 Task: Add a signature Joseph Clark containing With gratitude and sincere wishes, Joseph Clark to email address softage.2@softage.net and add a label App development
Action: Mouse moved to (1265, 100)
Screenshot: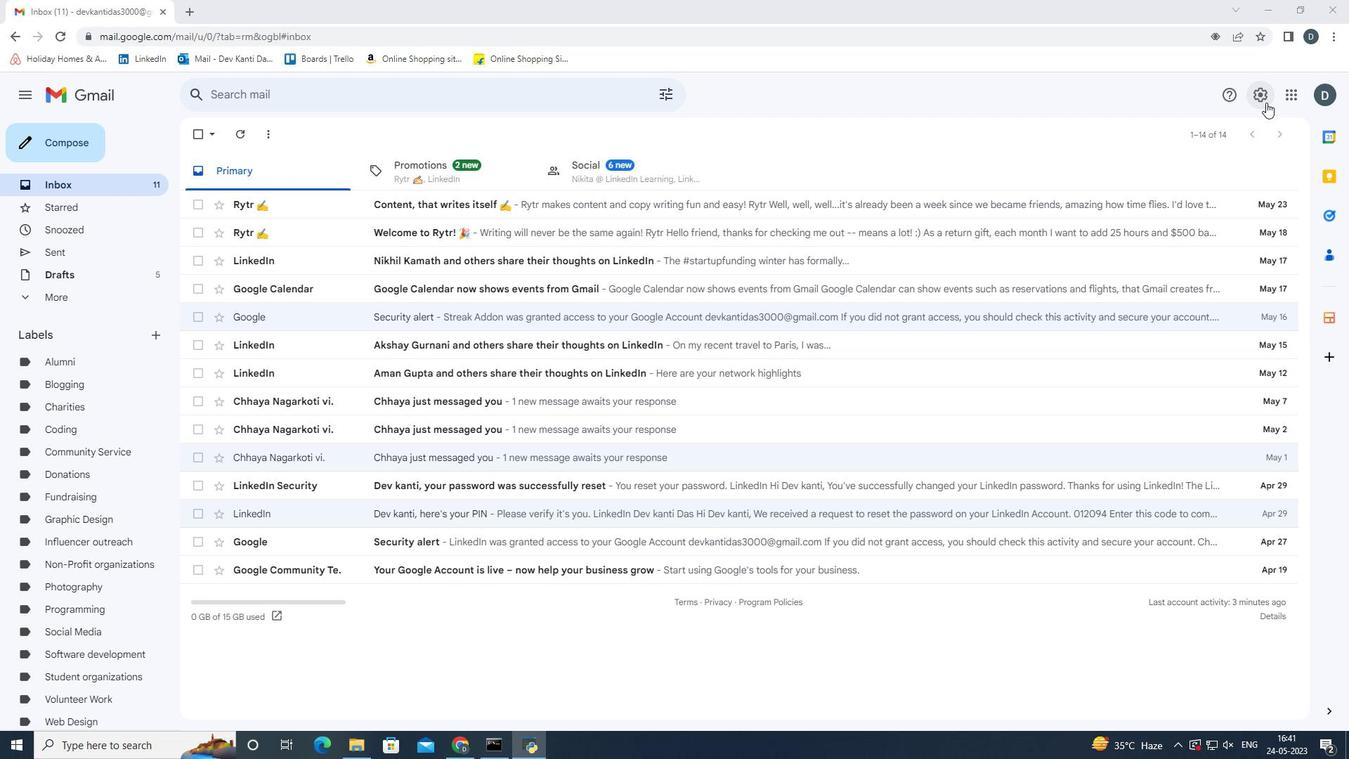 
Action: Mouse pressed left at (1265, 100)
Screenshot: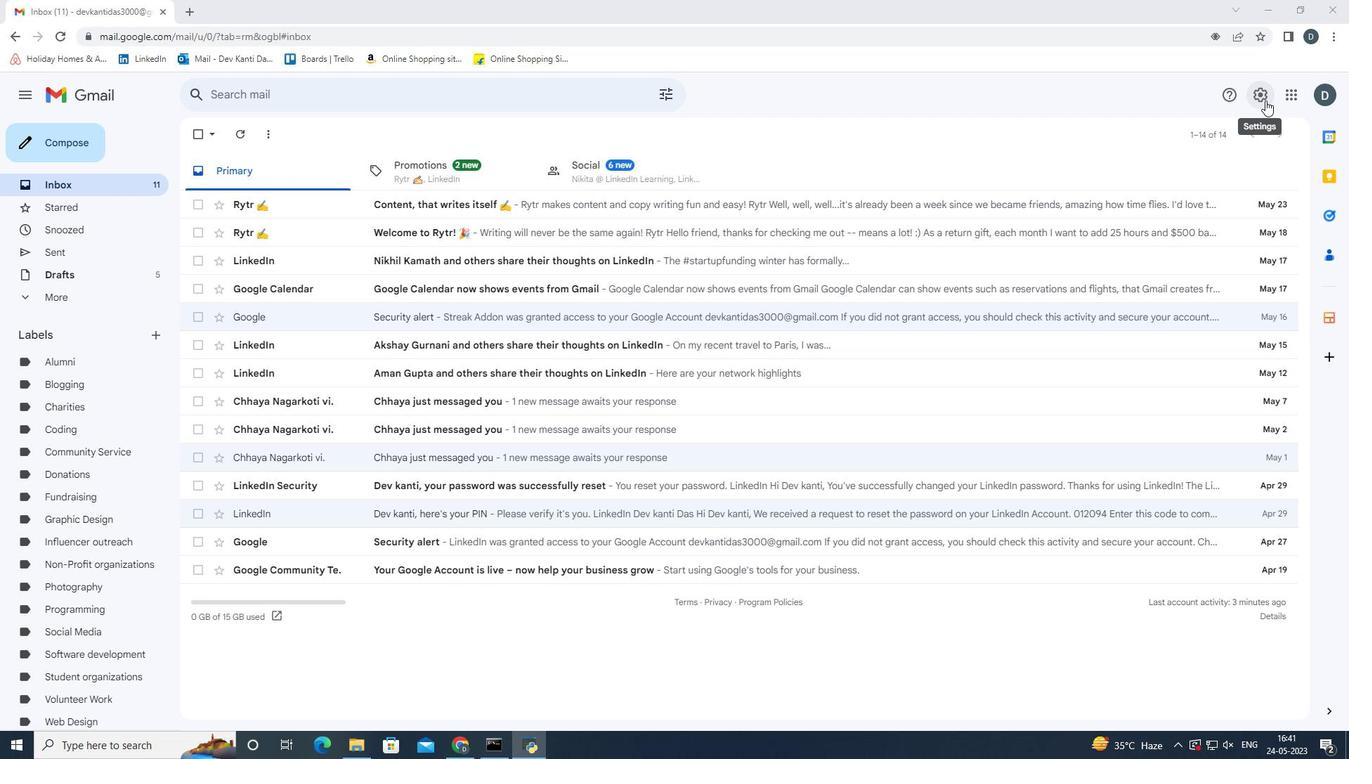 
Action: Mouse moved to (1203, 170)
Screenshot: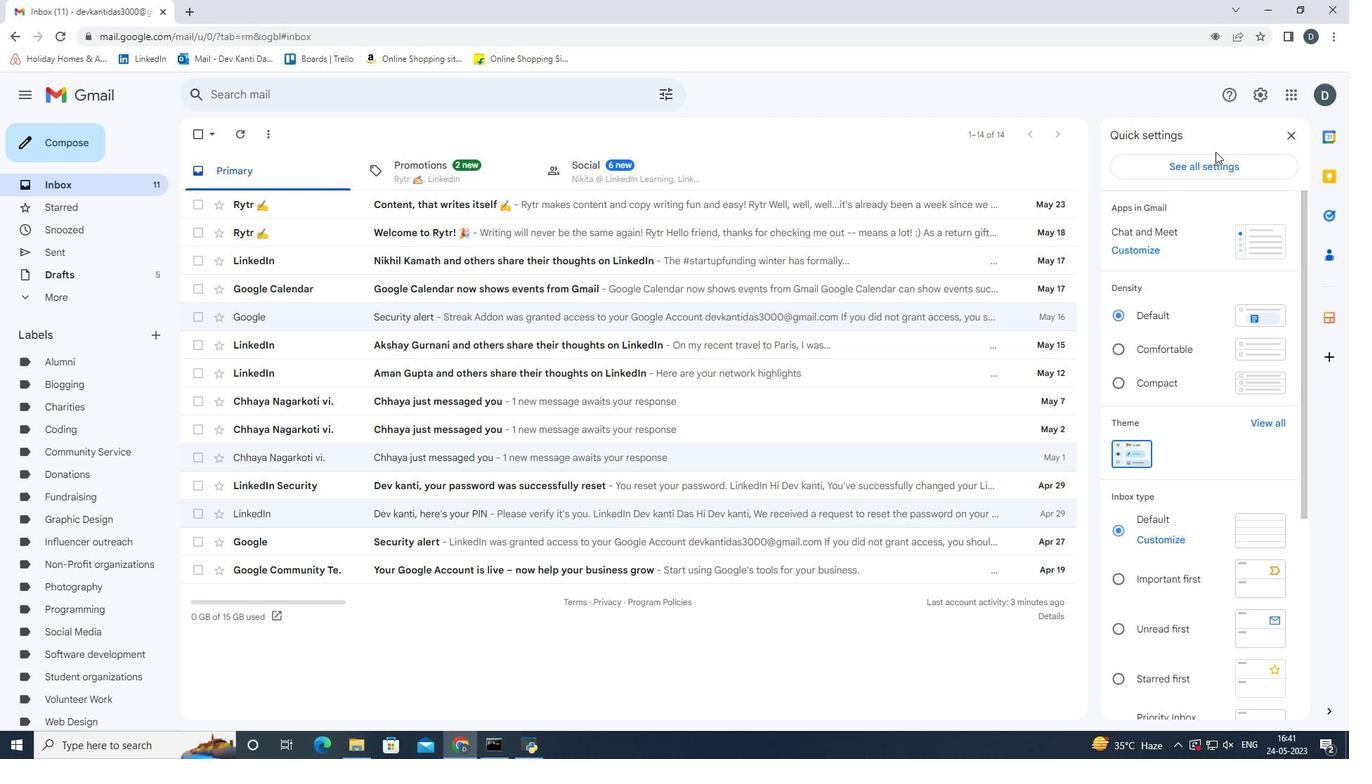 
Action: Mouse pressed left at (1203, 170)
Screenshot: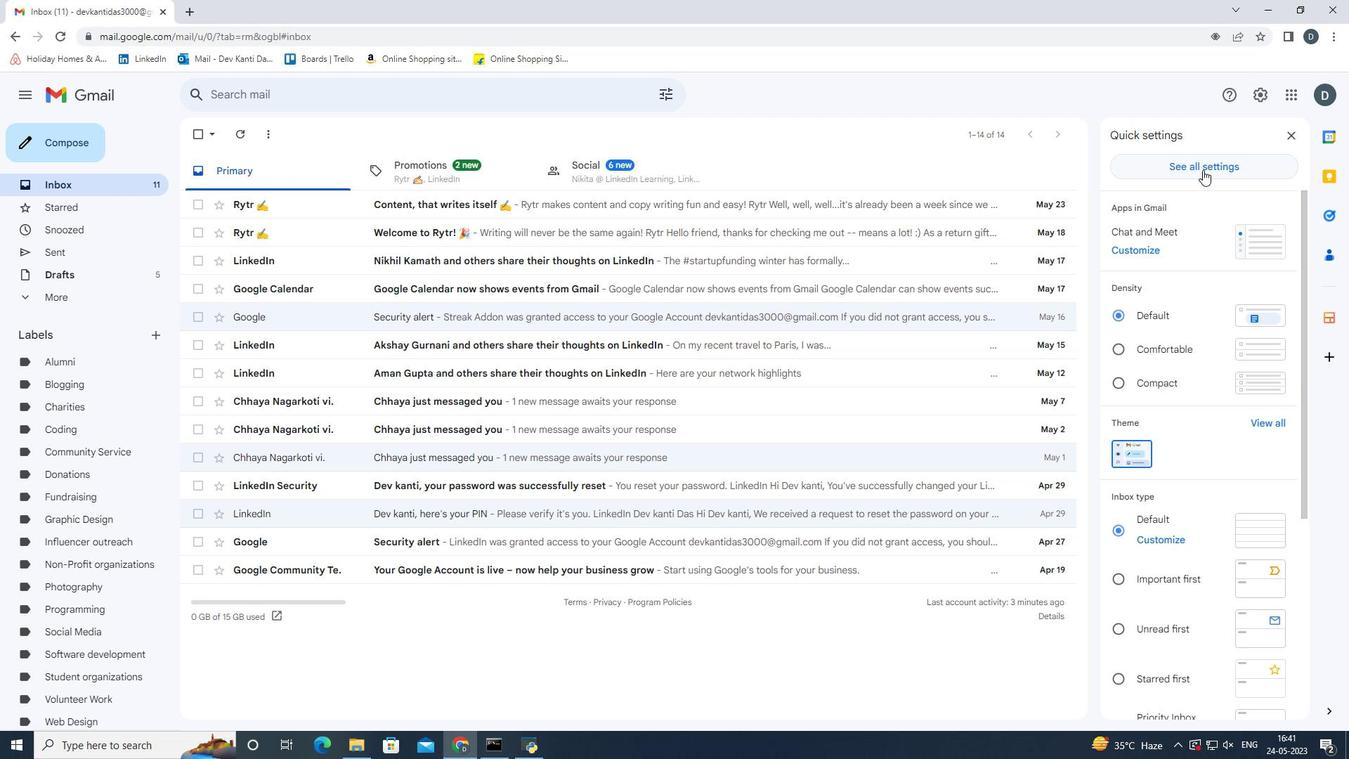 
Action: Mouse moved to (854, 348)
Screenshot: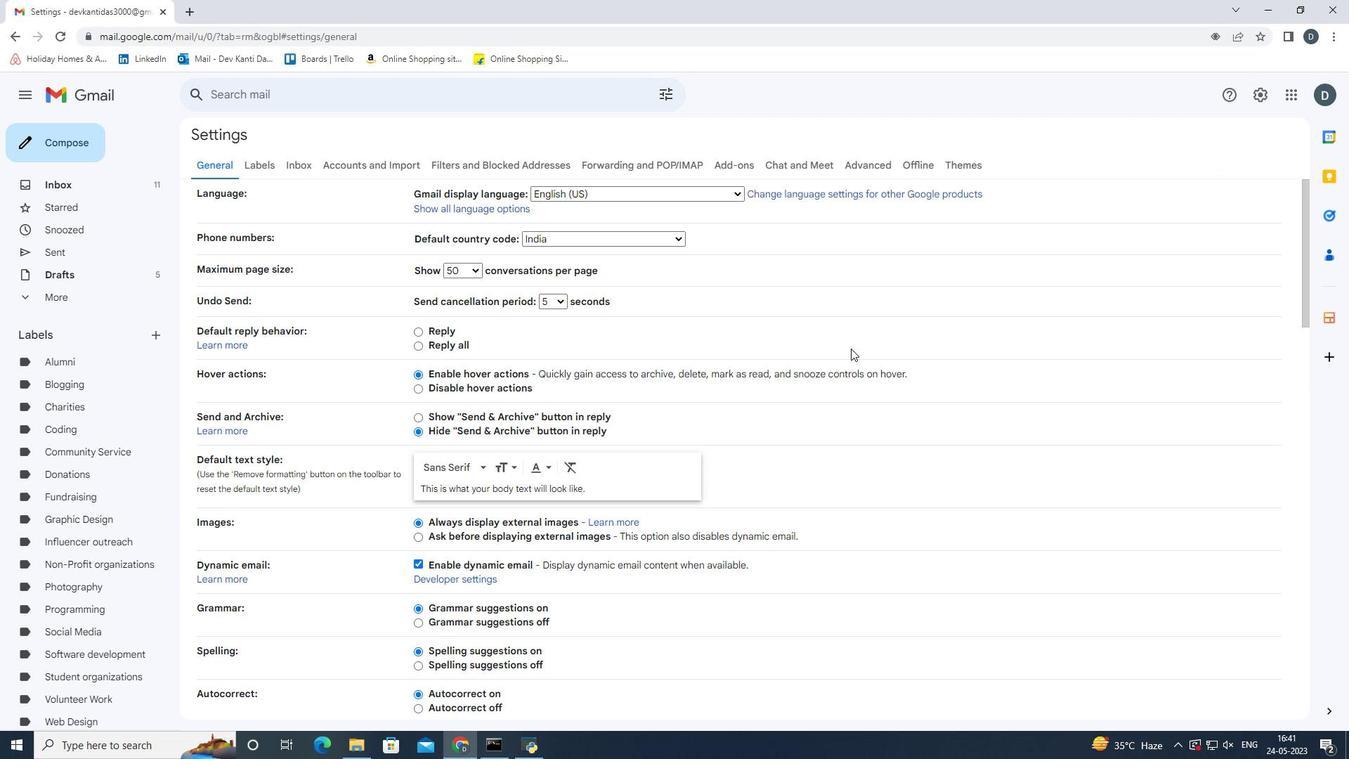 
Action: Mouse scrolled (854, 347) with delta (0, 0)
Screenshot: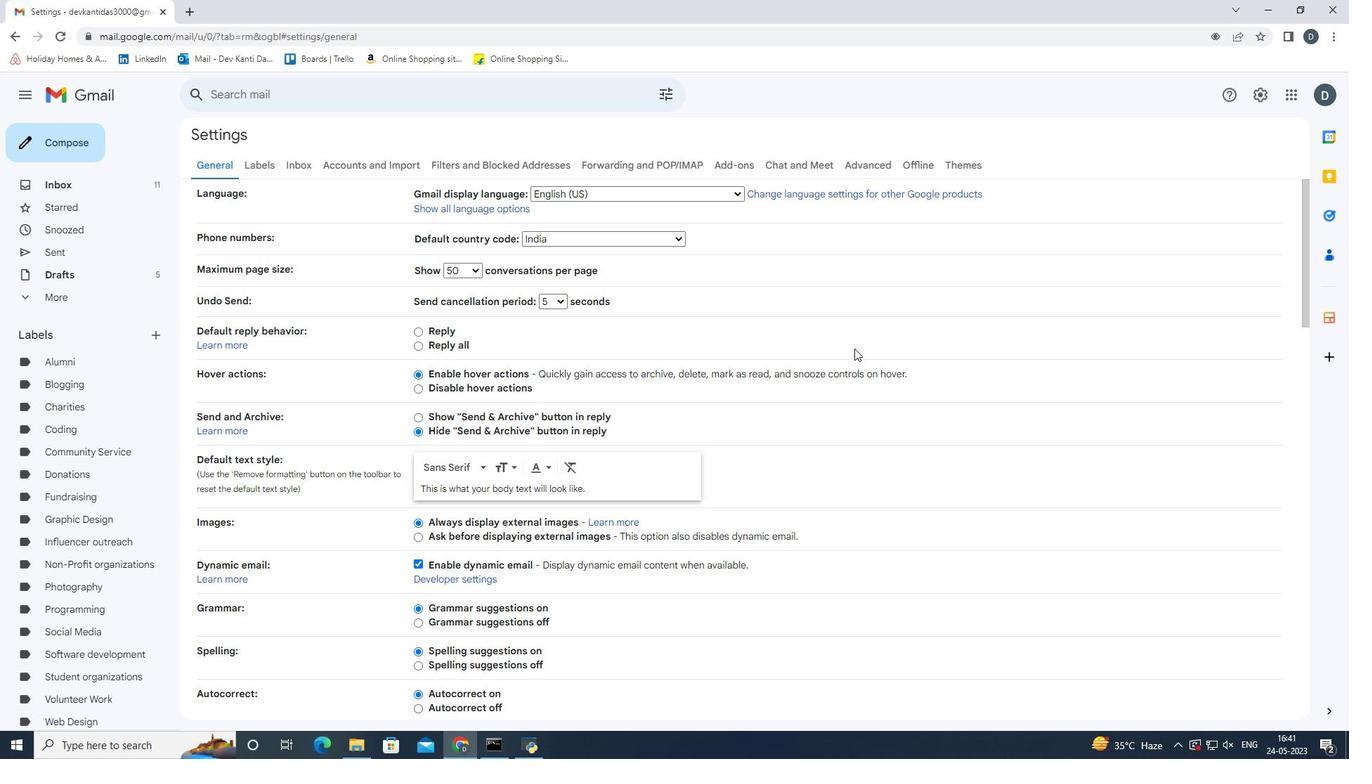 
Action: Mouse scrolled (854, 347) with delta (0, 0)
Screenshot: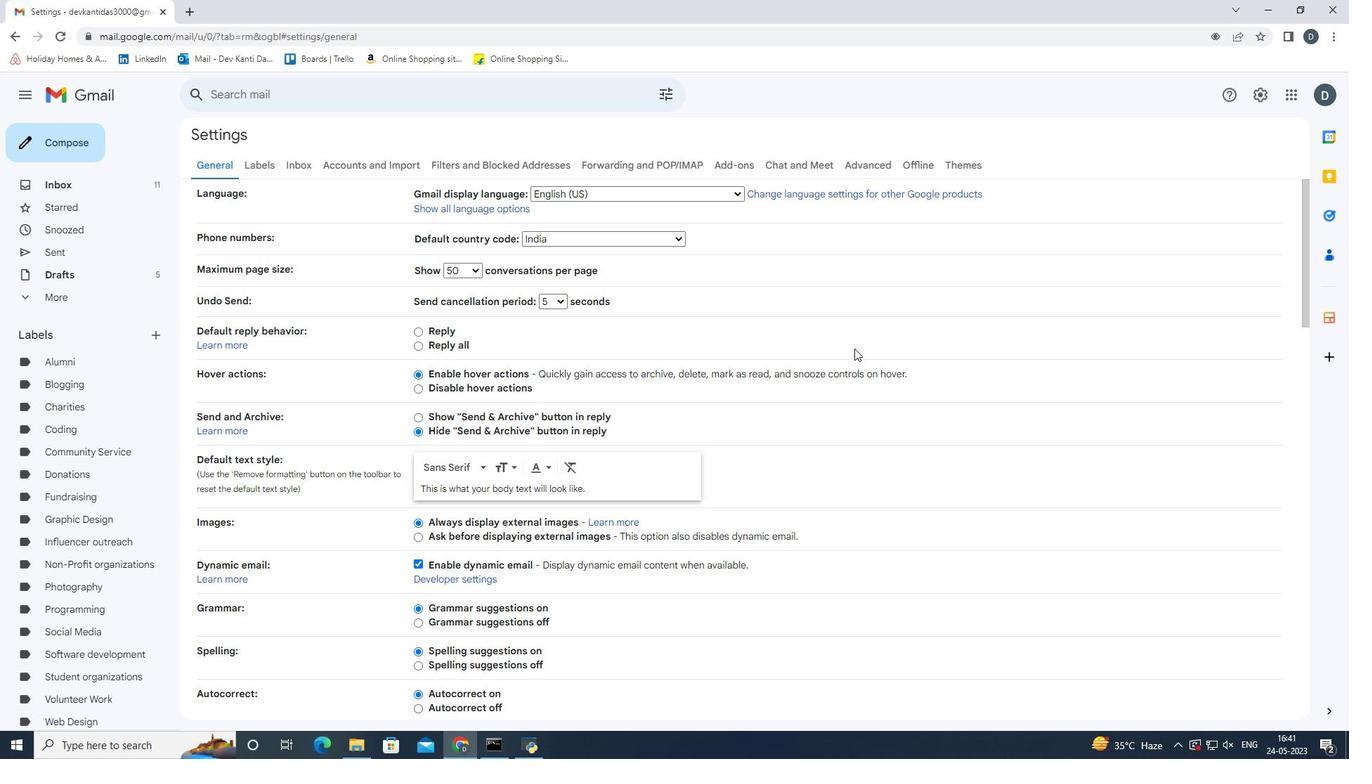 
Action: Mouse scrolled (854, 347) with delta (0, 0)
Screenshot: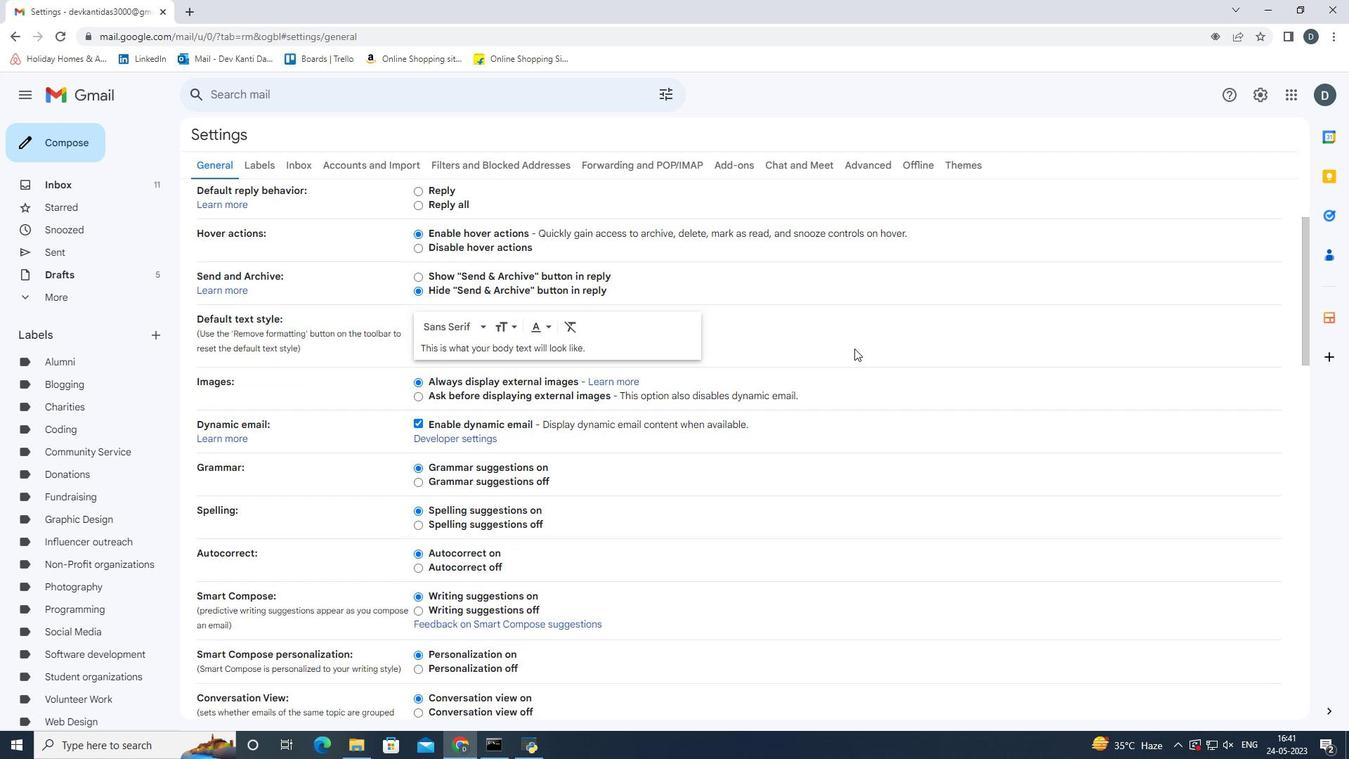 
Action: Mouse scrolled (854, 347) with delta (0, 0)
Screenshot: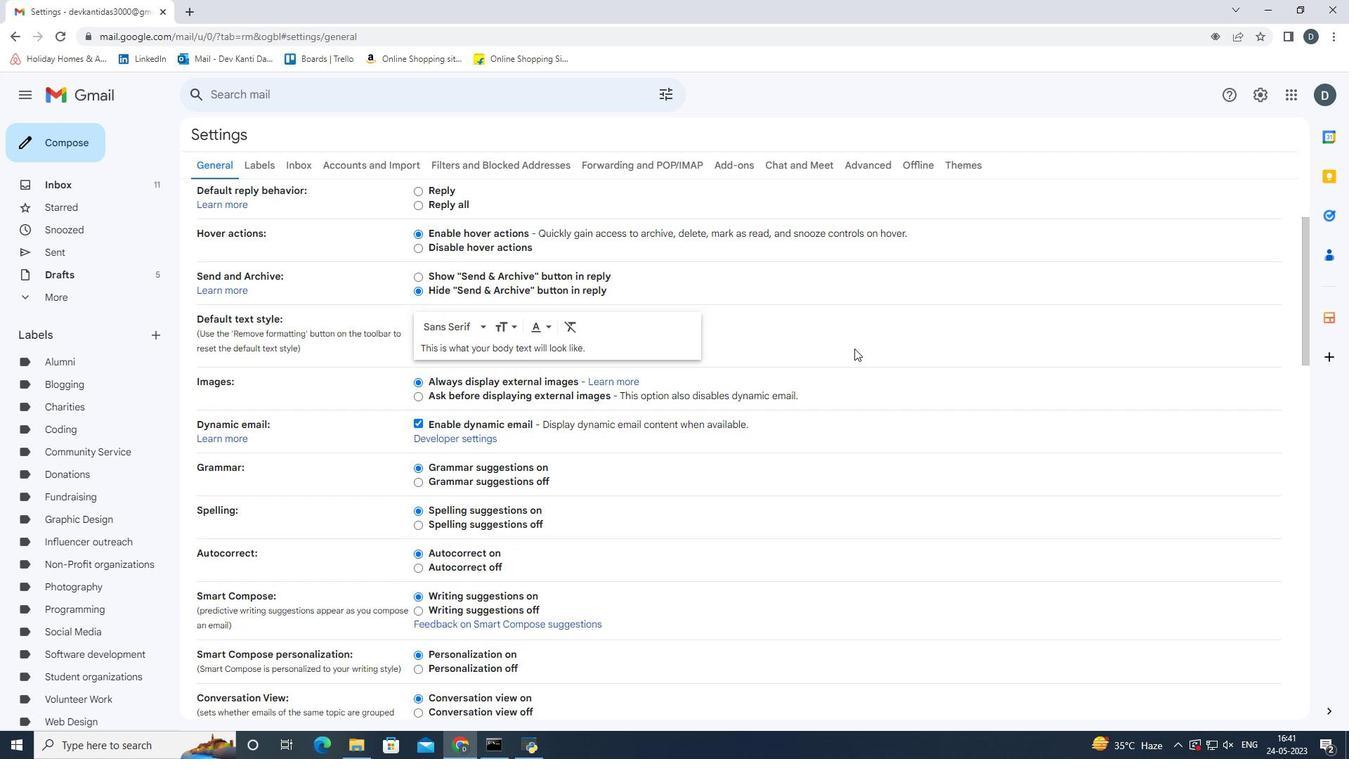 
Action: Mouse scrolled (854, 347) with delta (0, 0)
Screenshot: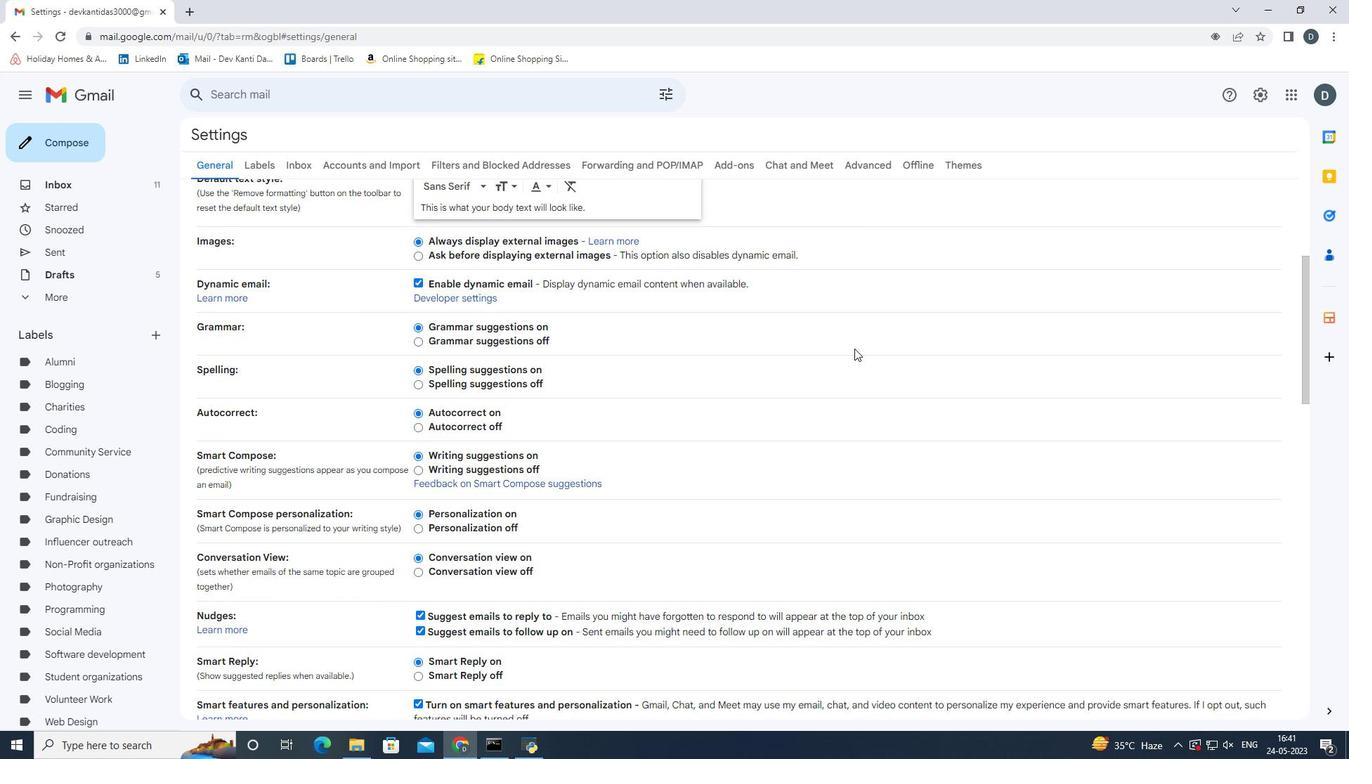 
Action: Mouse scrolled (854, 347) with delta (0, 0)
Screenshot: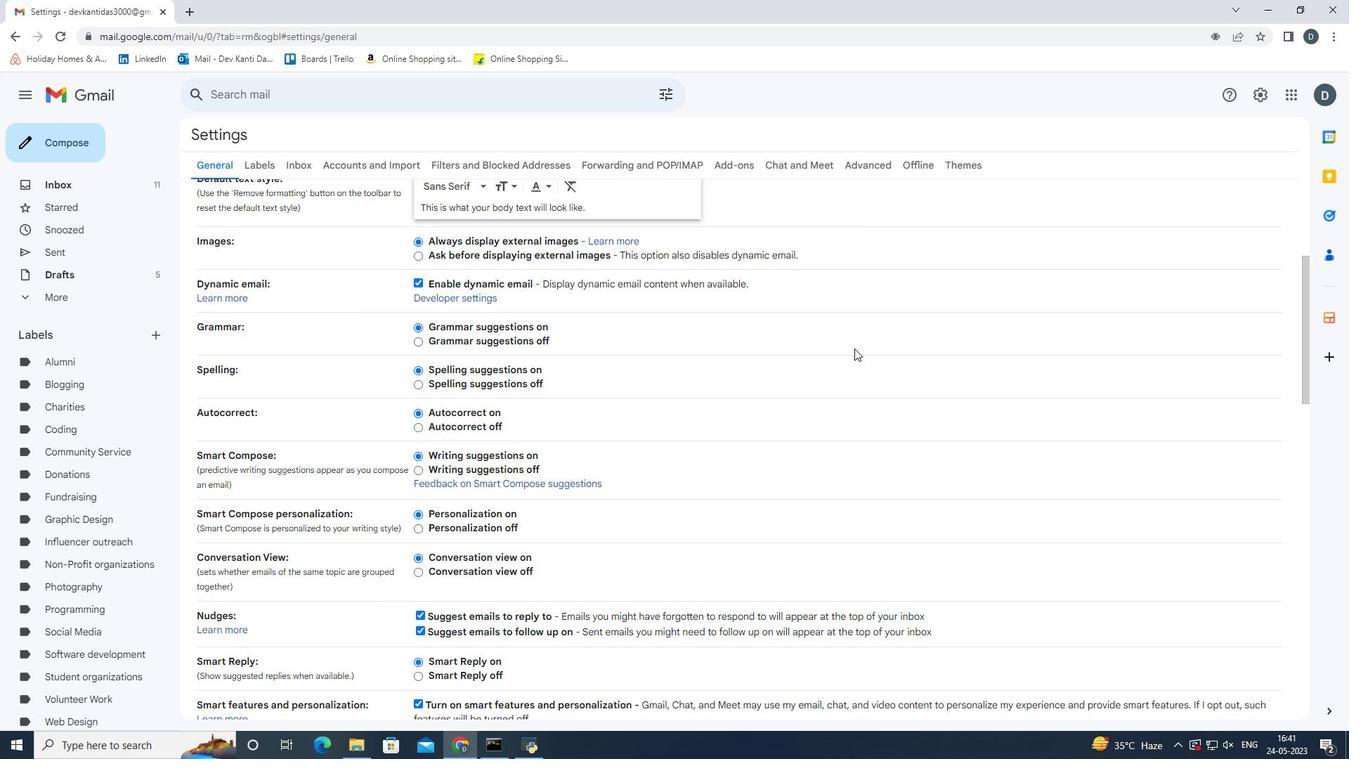 
Action: Mouse scrolled (854, 347) with delta (0, 0)
Screenshot: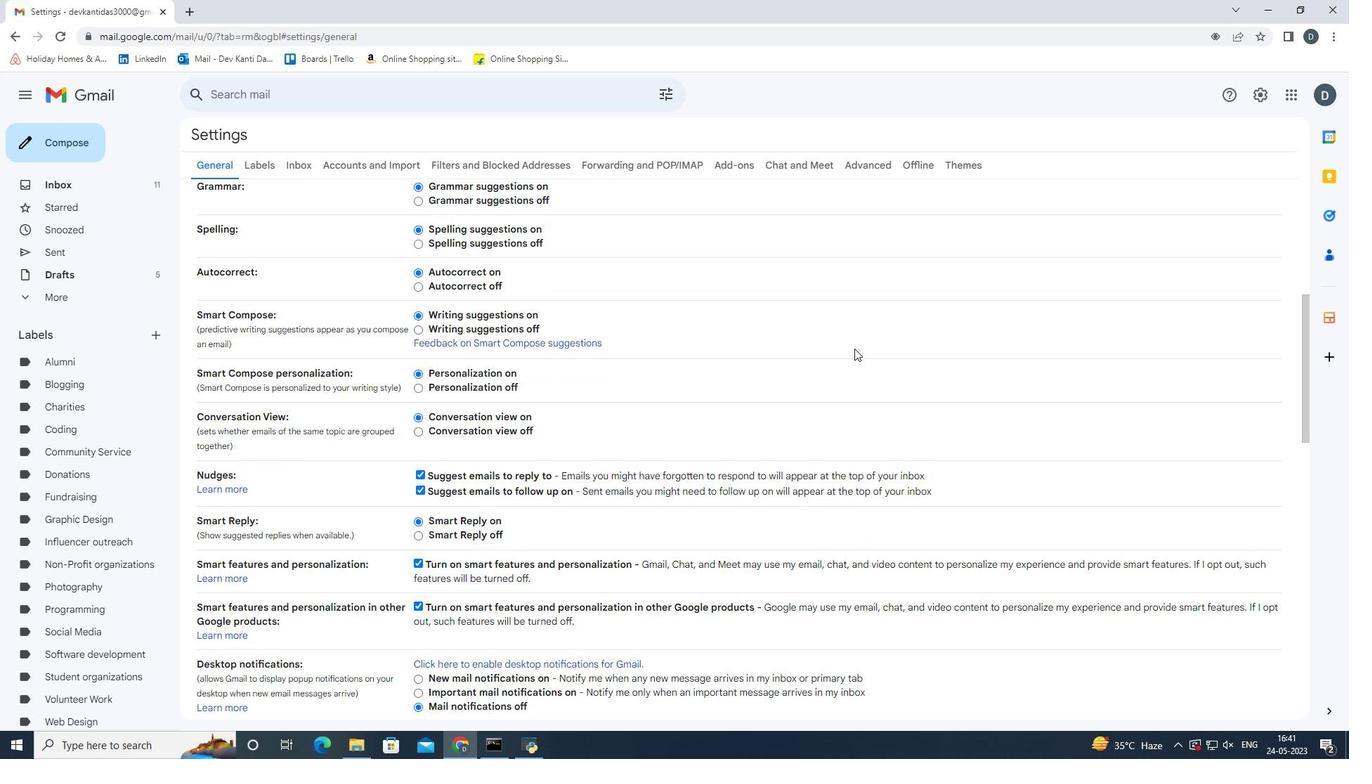 
Action: Mouse scrolled (854, 347) with delta (0, 0)
Screenshot: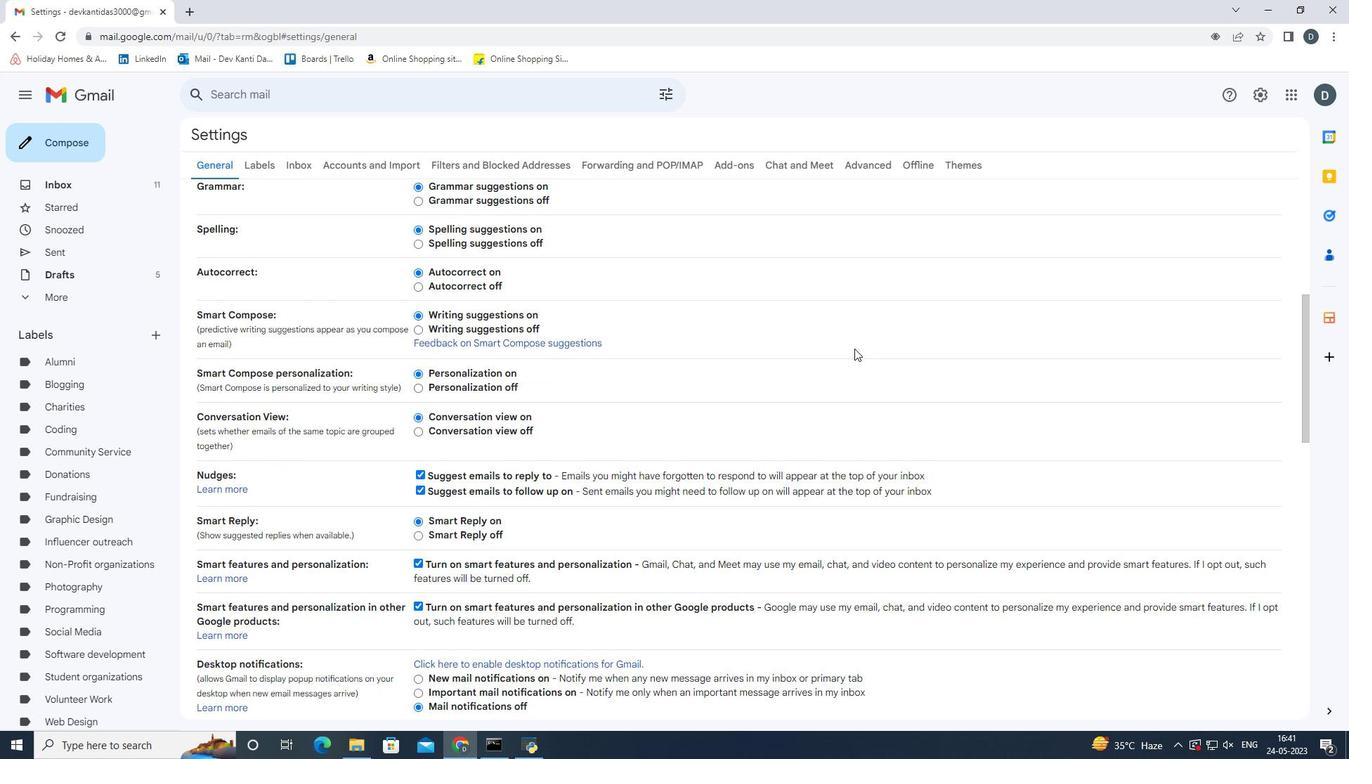 
Action: Mouse scrolled (854, 347) with delta (0, 0)
Screenshot: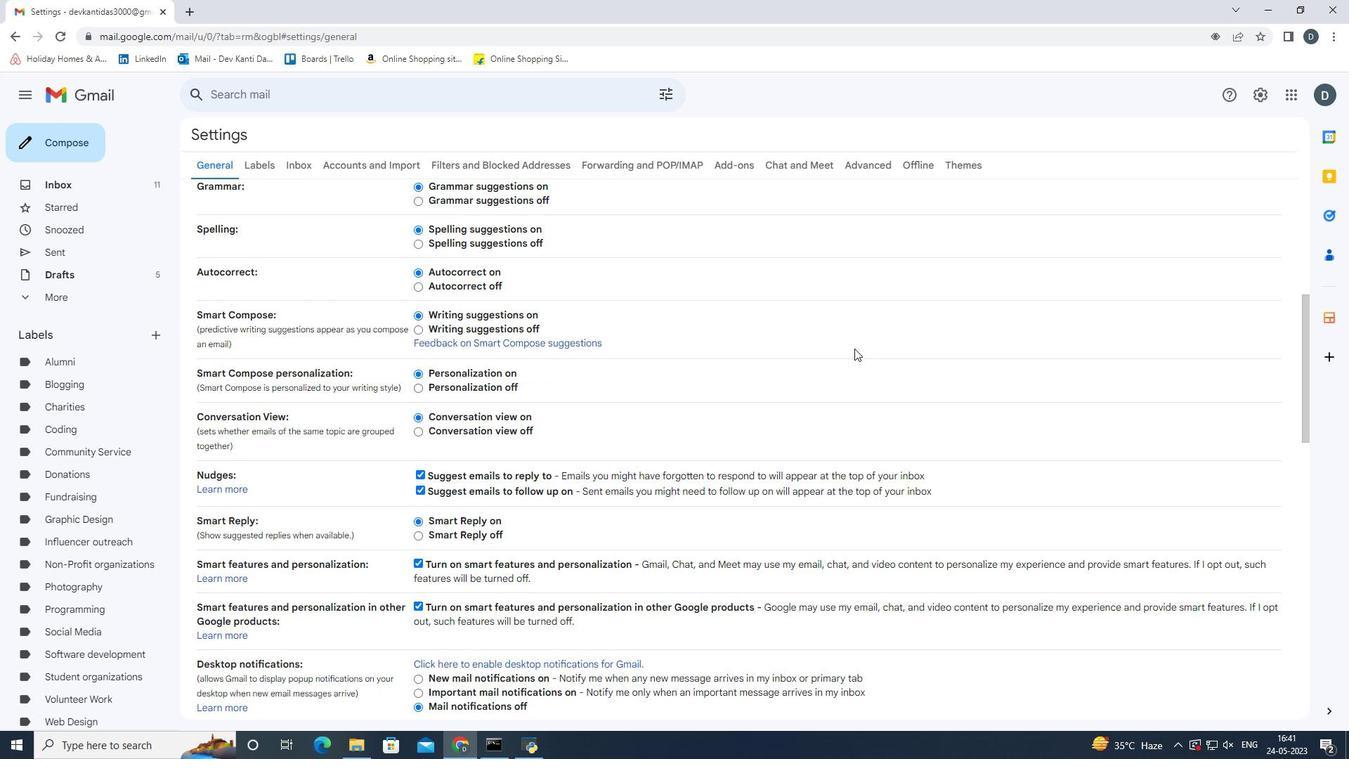 
Action: Mouse scrolled (854, 349) with delta (0, 0)
Screenshot: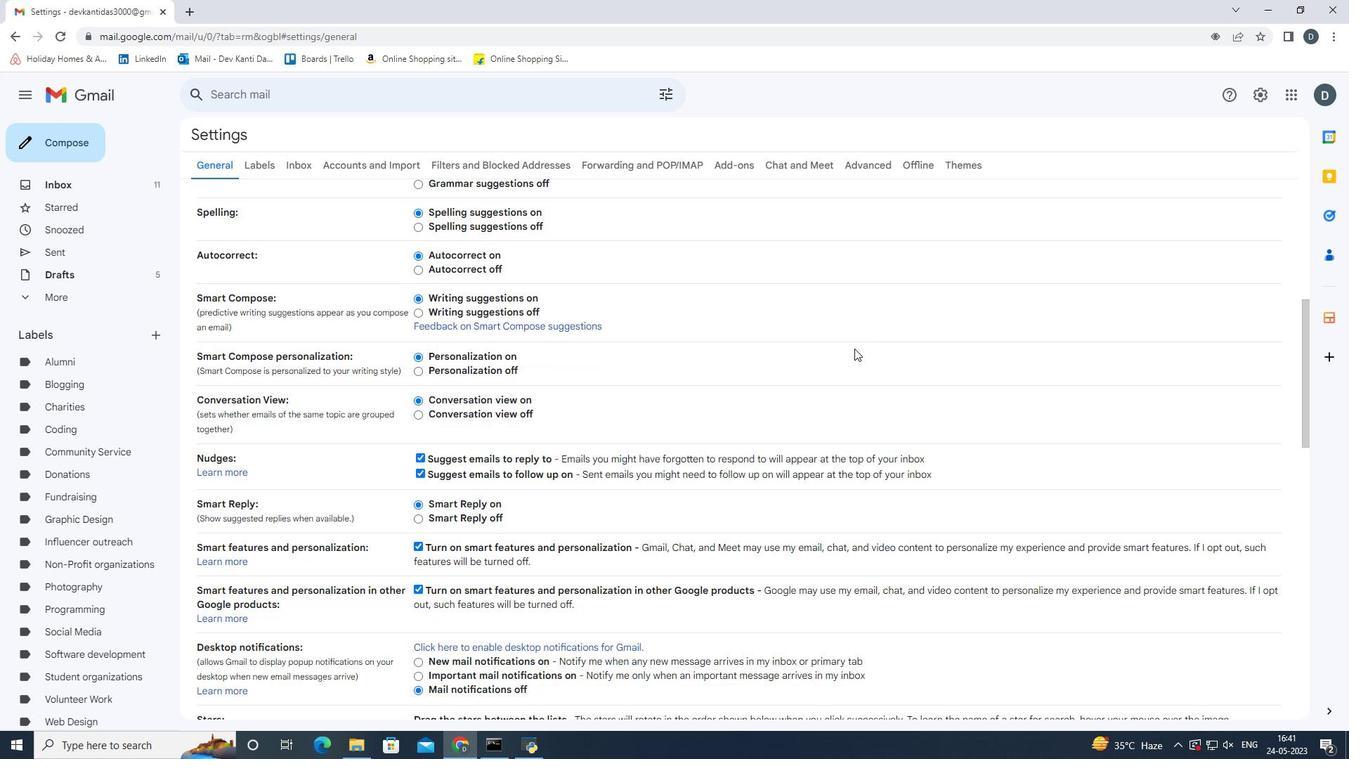 
Action: Mouse scrolled (854, 347) with delta (0, 0)
Screenshot: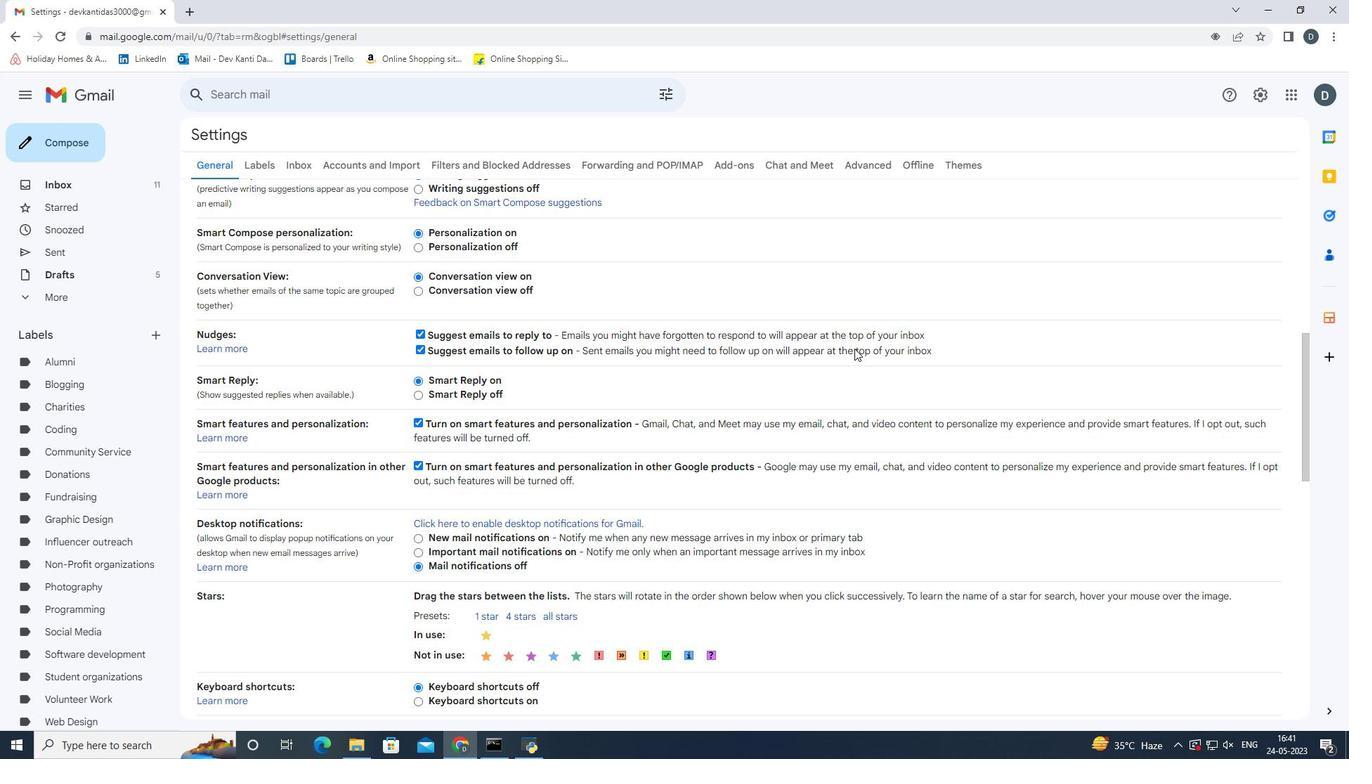 
Action: Mouse scrolled (854, 347) with delta (0, 0)
Screenshot: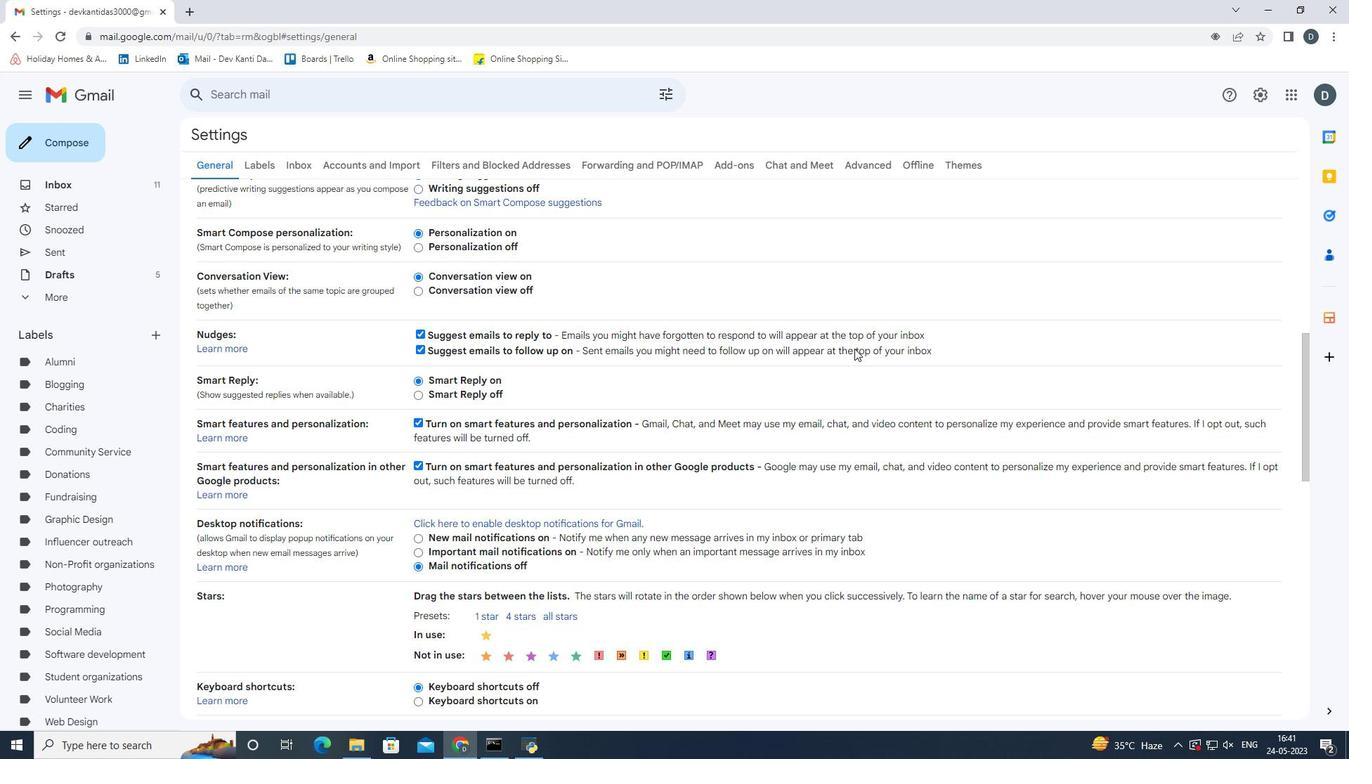 
Action: Mouse scrolled (854, 347) with delta (0, 0)
Screenshot: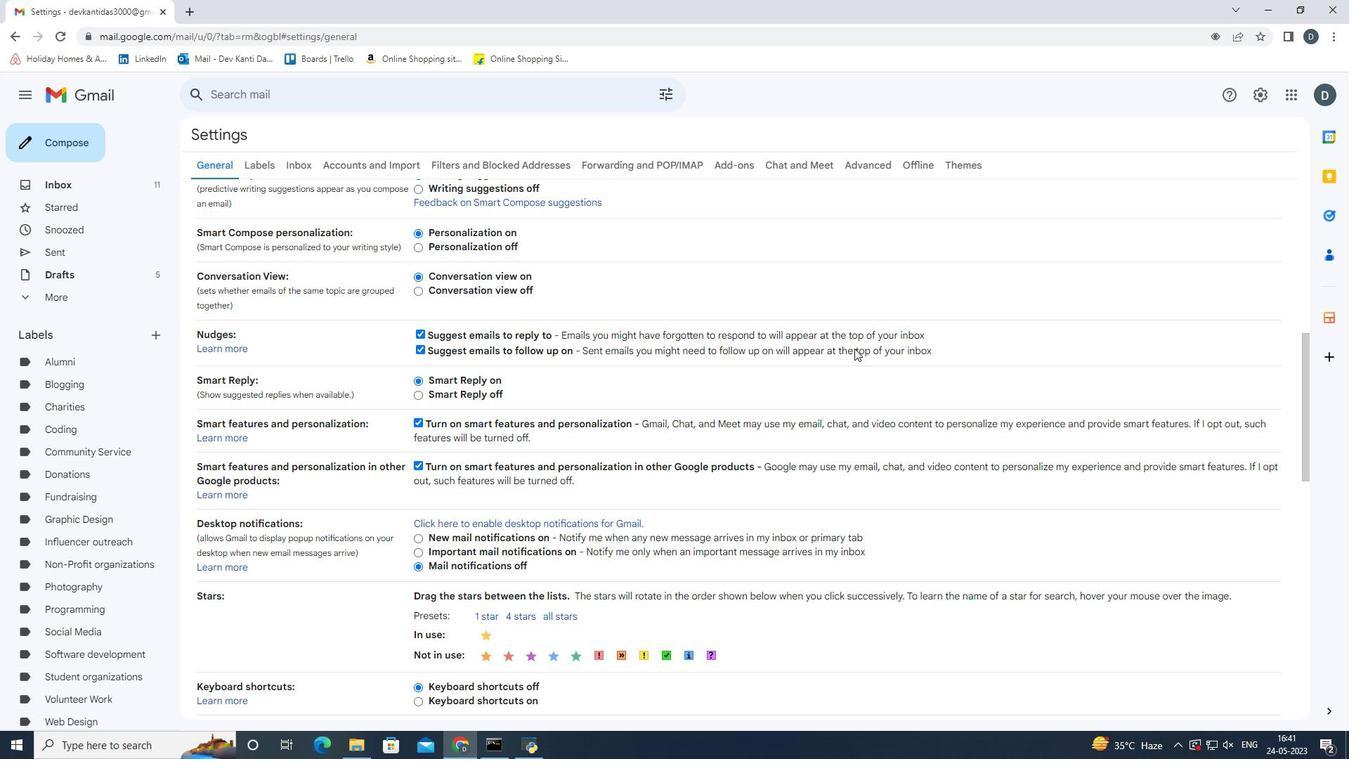 
Action: Mouse scrolled (854, 347) with delta (0, 0)
Screenshot: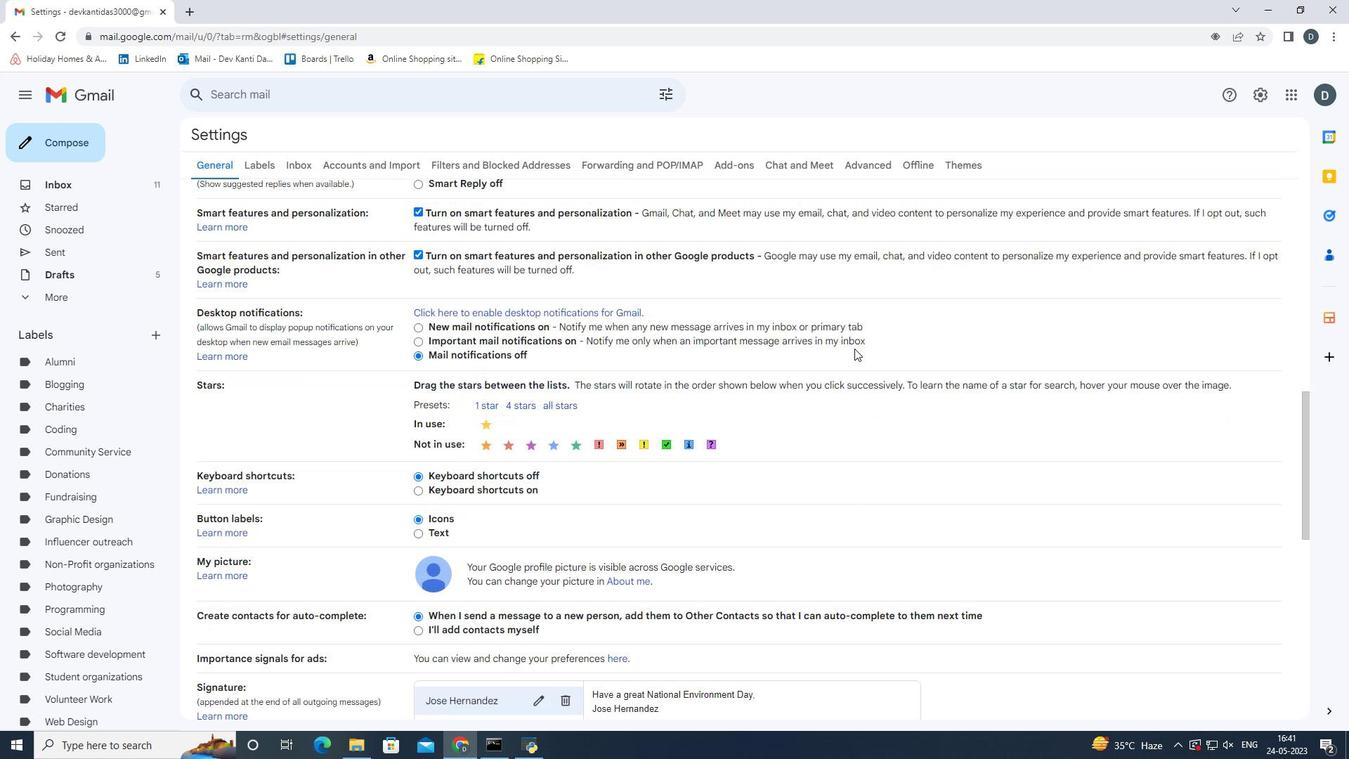 
Action: Mouse scrolled (854, 347) with delta (0, 0)
Screenshot: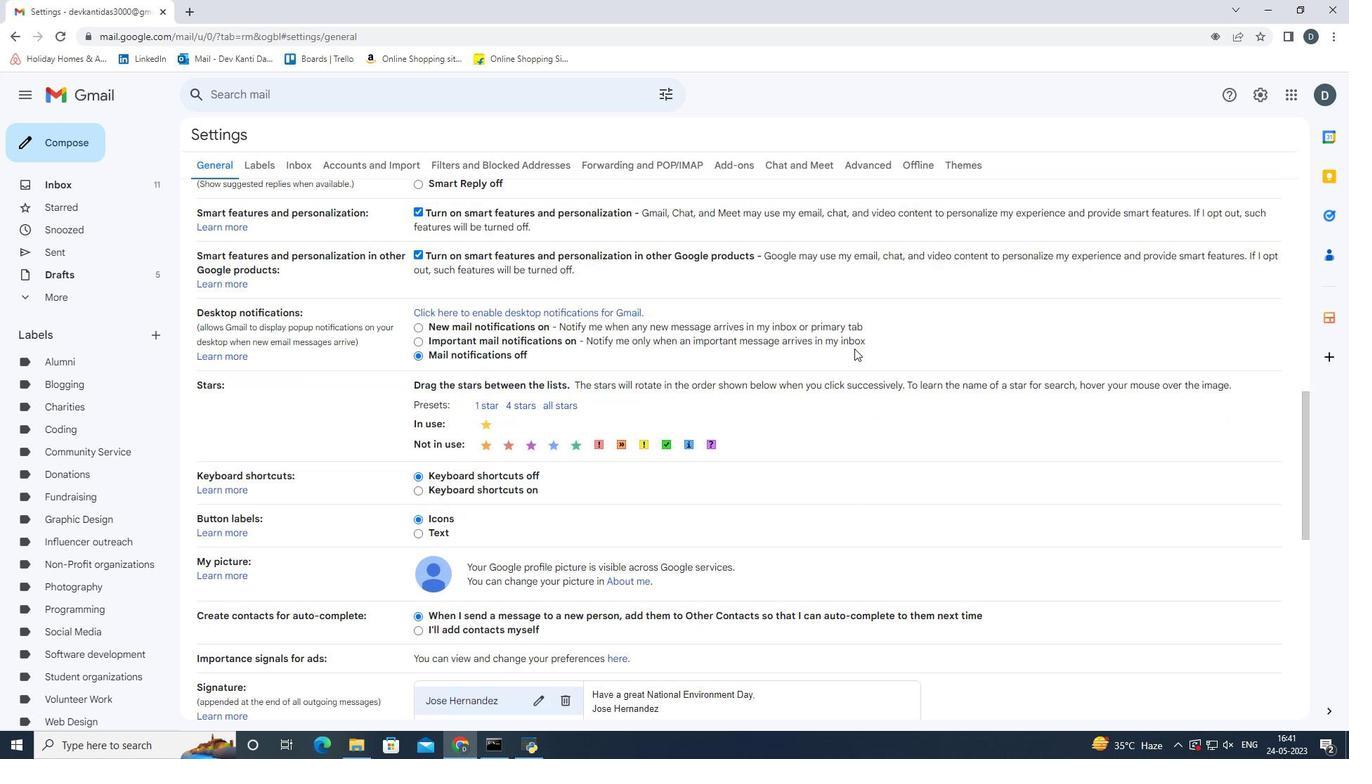 
Action: Mouse scrolled (854, 347) with delta (0, 0)
Screenshot: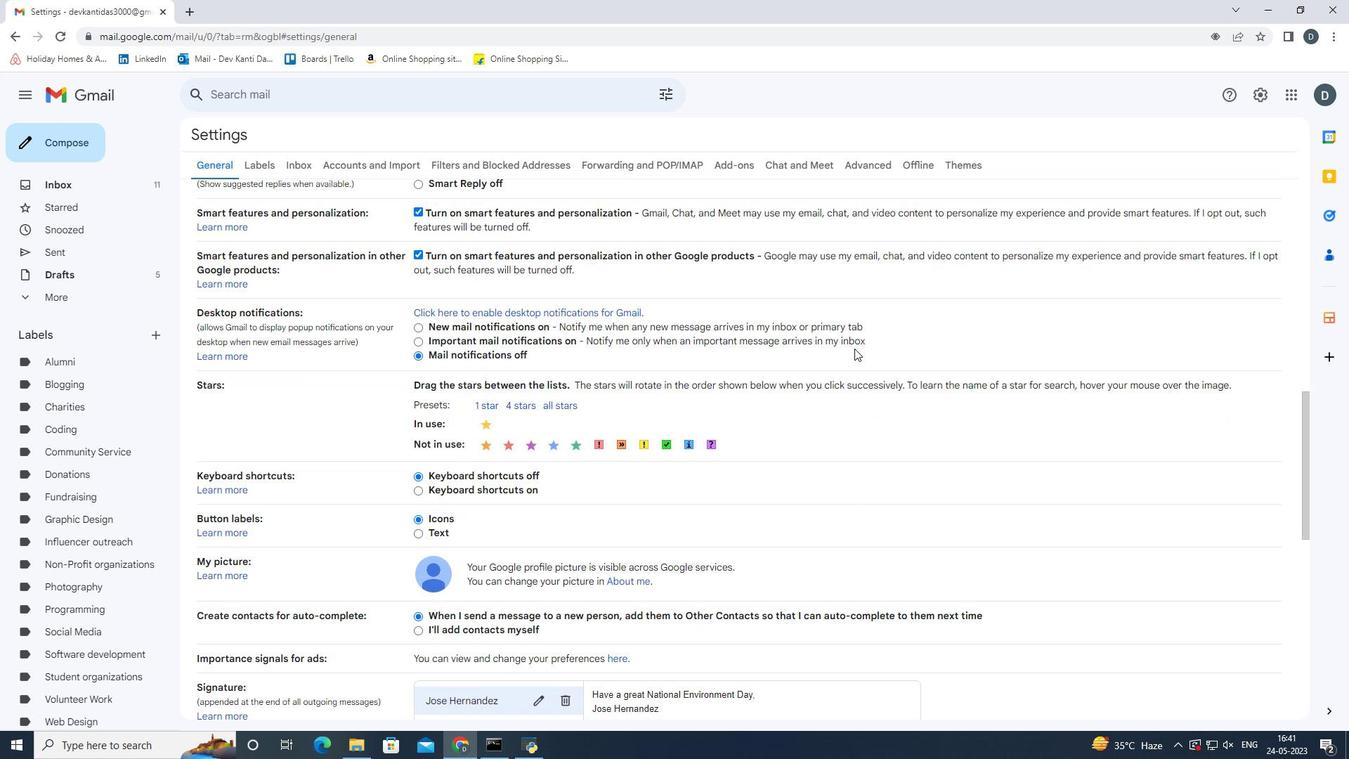 
Action: Mouse scrolled (854, 347) with delta (0, 0)
Screenshot: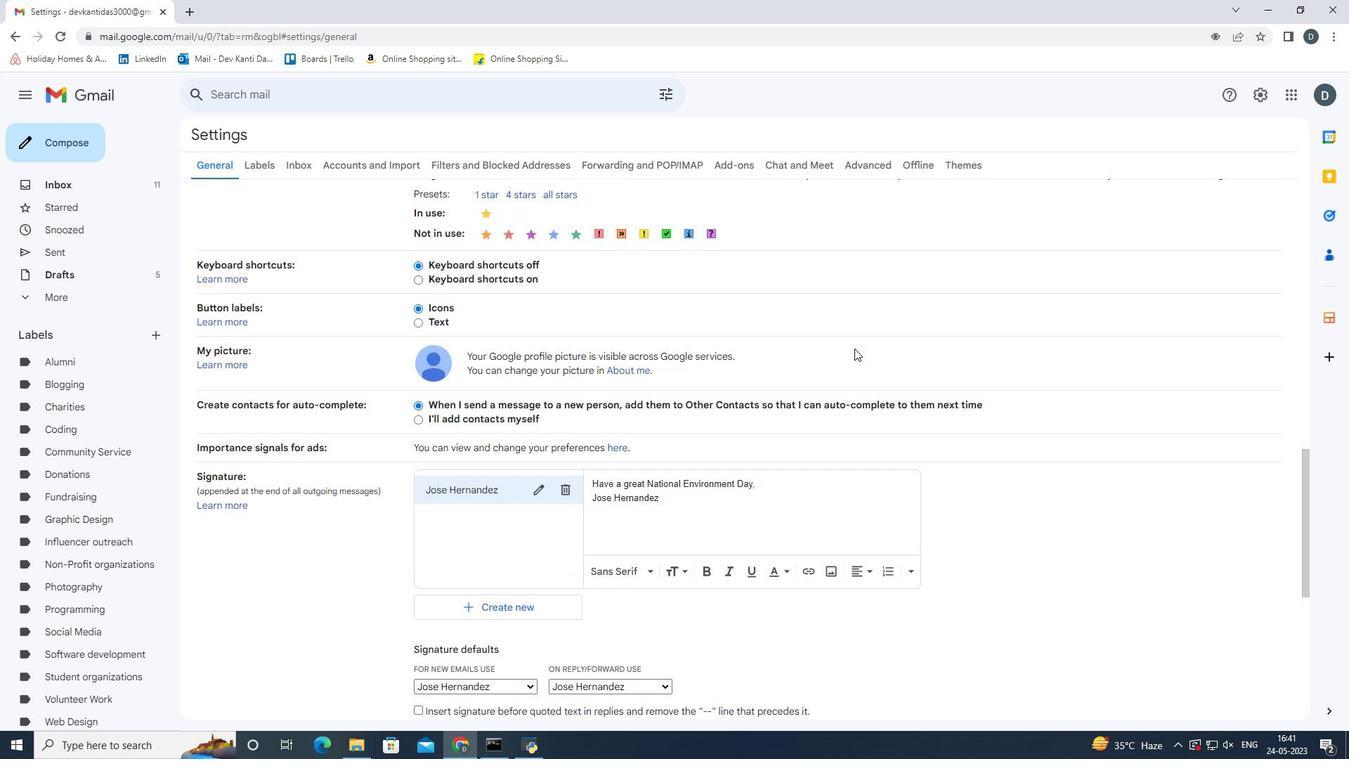 
Action: Mouse scrolled (854, 347) with delta (0, 0)
Screenshot: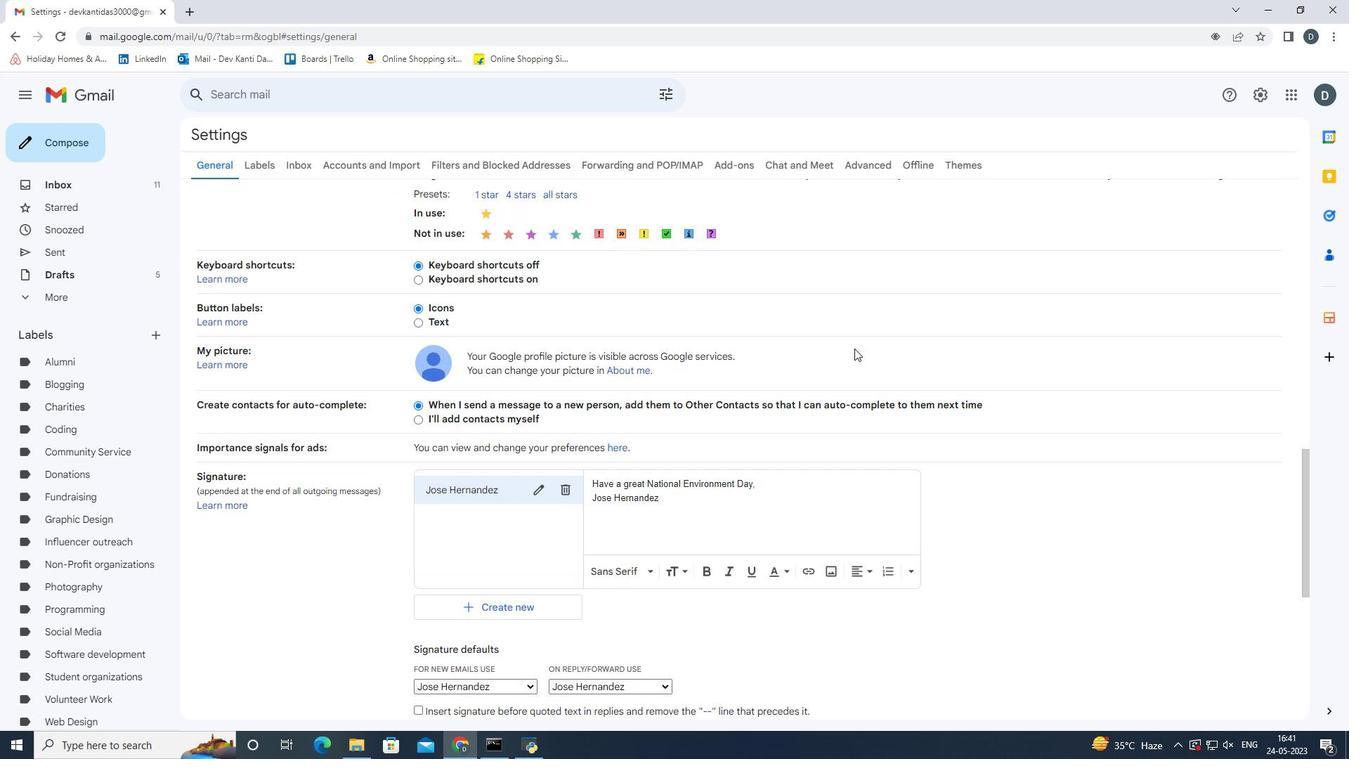 
Action: Mouse moved to (571, 354)
Screenshot: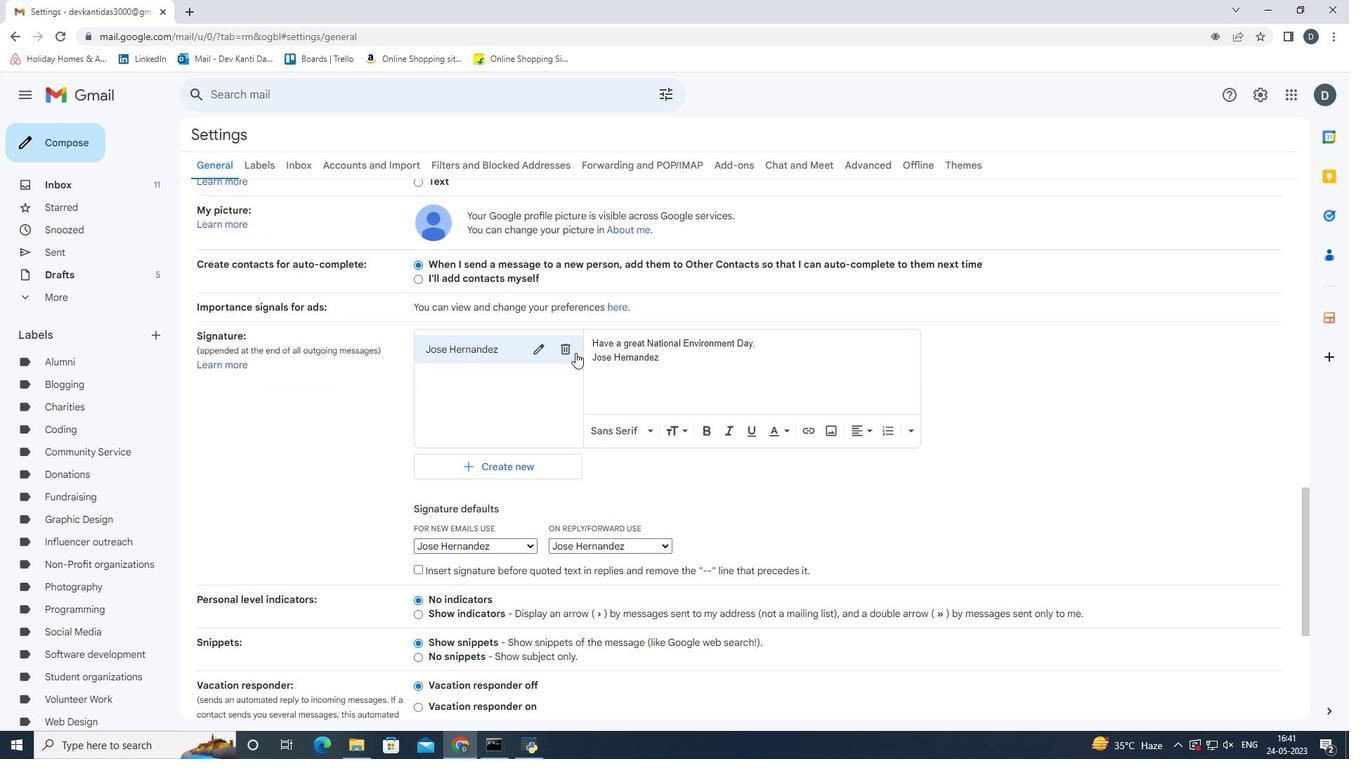 
Action: Mouse pressed left at (571, 354)
Screenshot: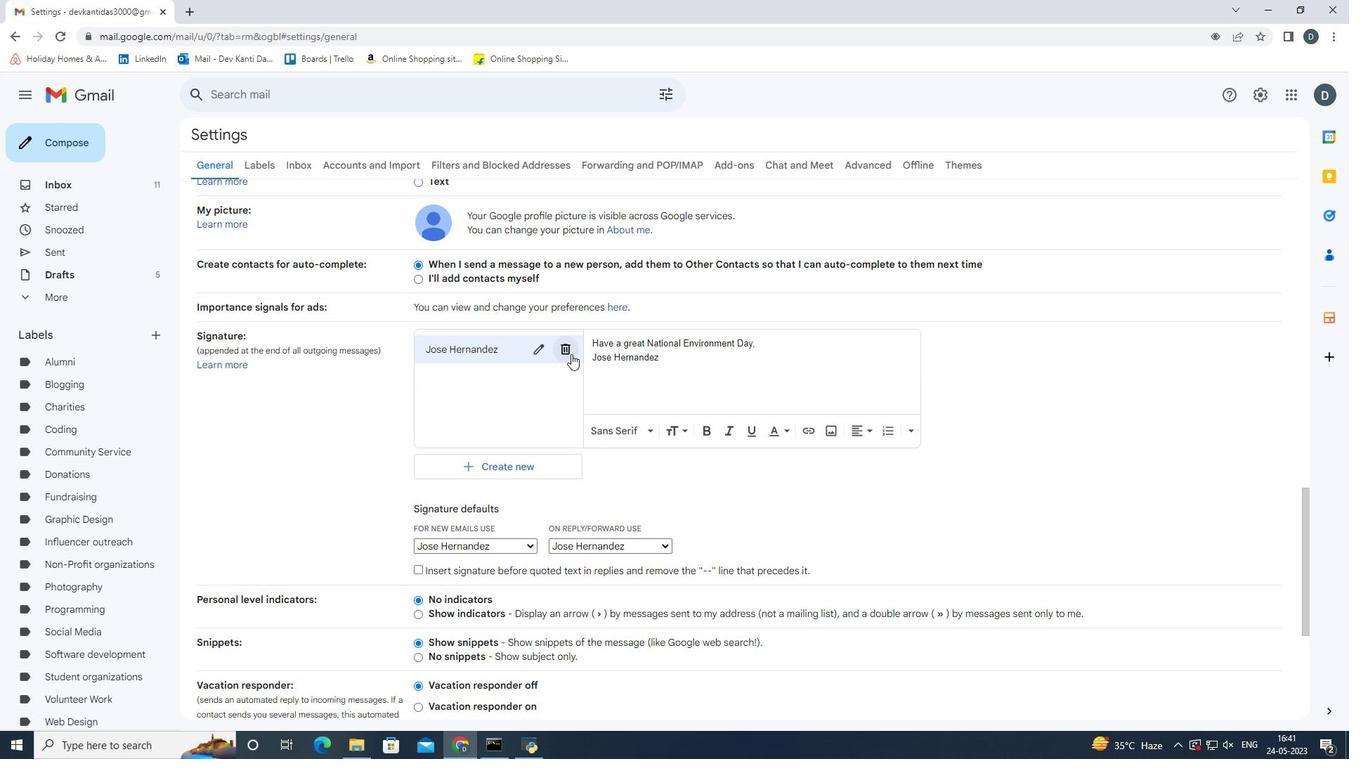 
Action: Mouse moved to (811, 430)
Screenshot: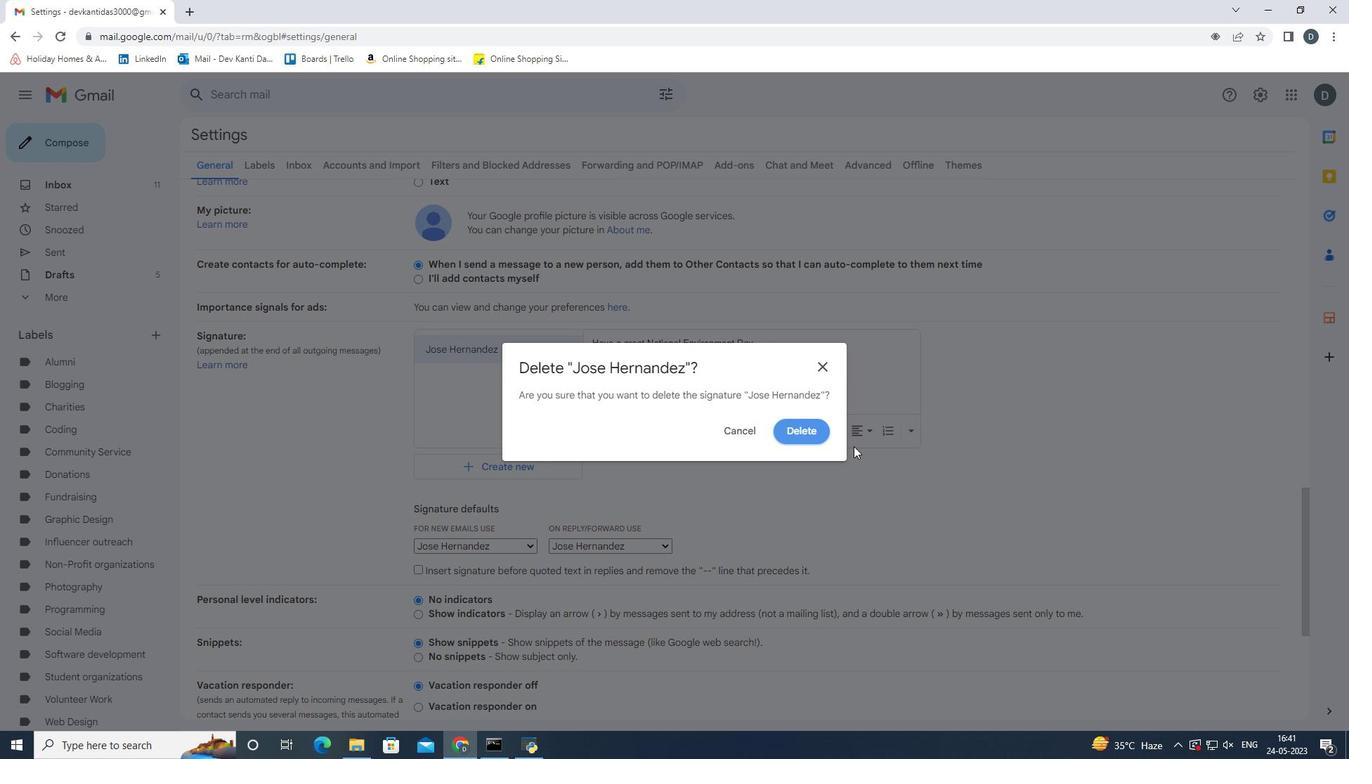 
Action: Mouse pressed left at (811, 430)
Screenshot: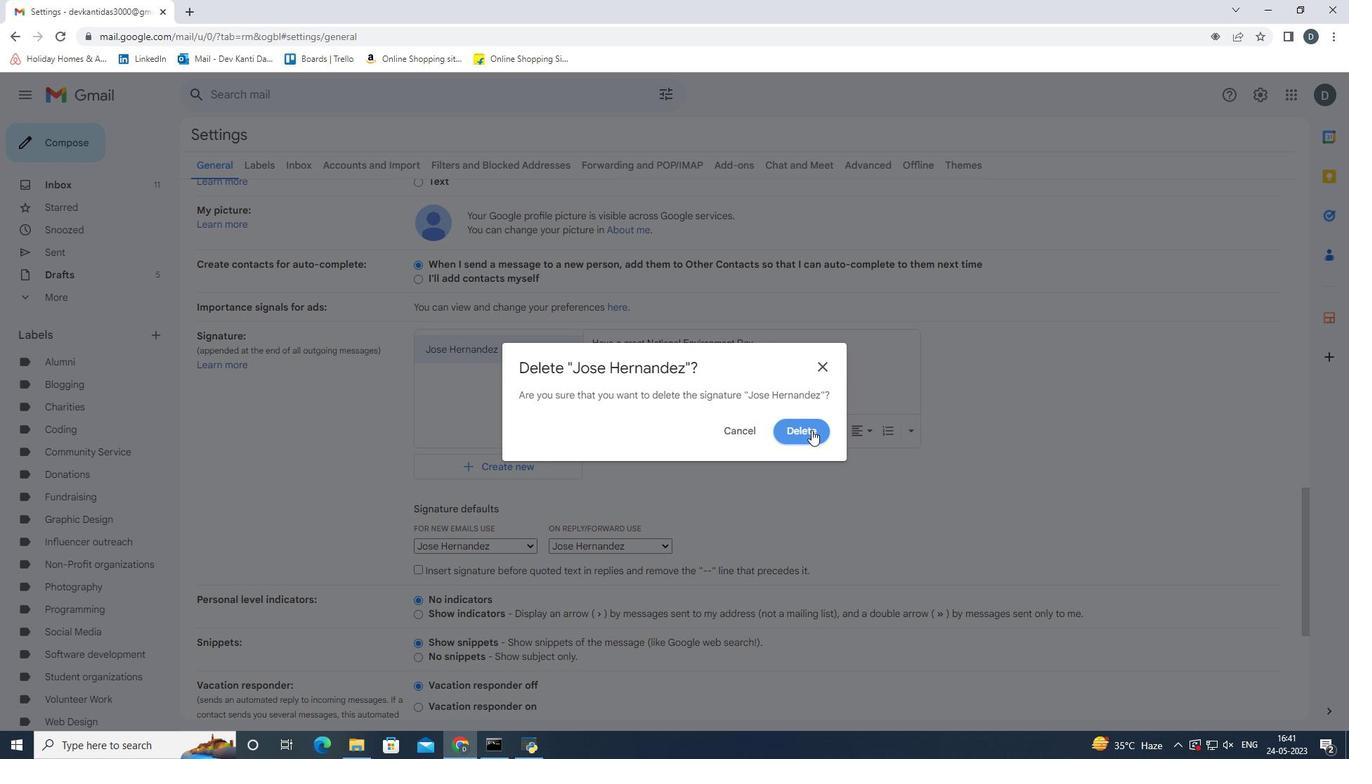 
Action: Mouse moved to (494, 361)
Screenshot: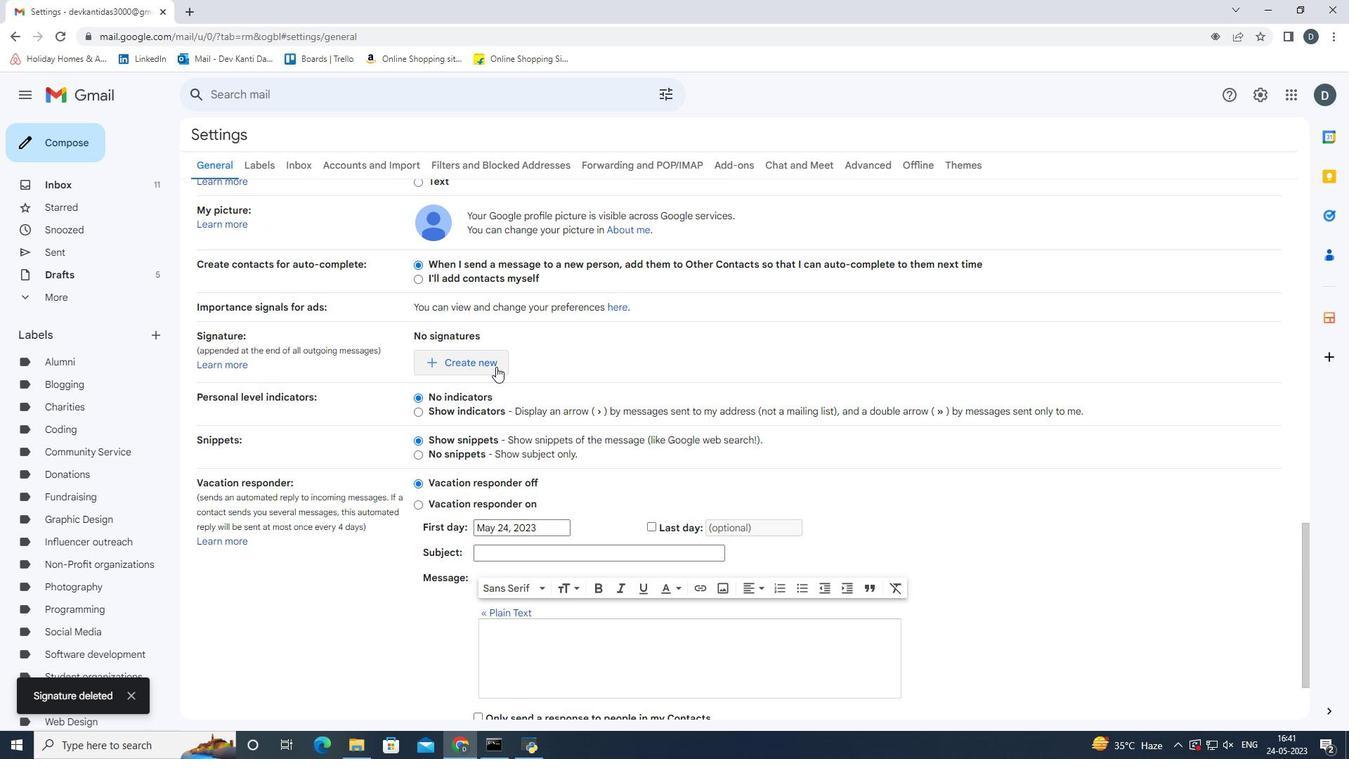 
Action: Mouse pressed left at (494, 361)
Screenshot: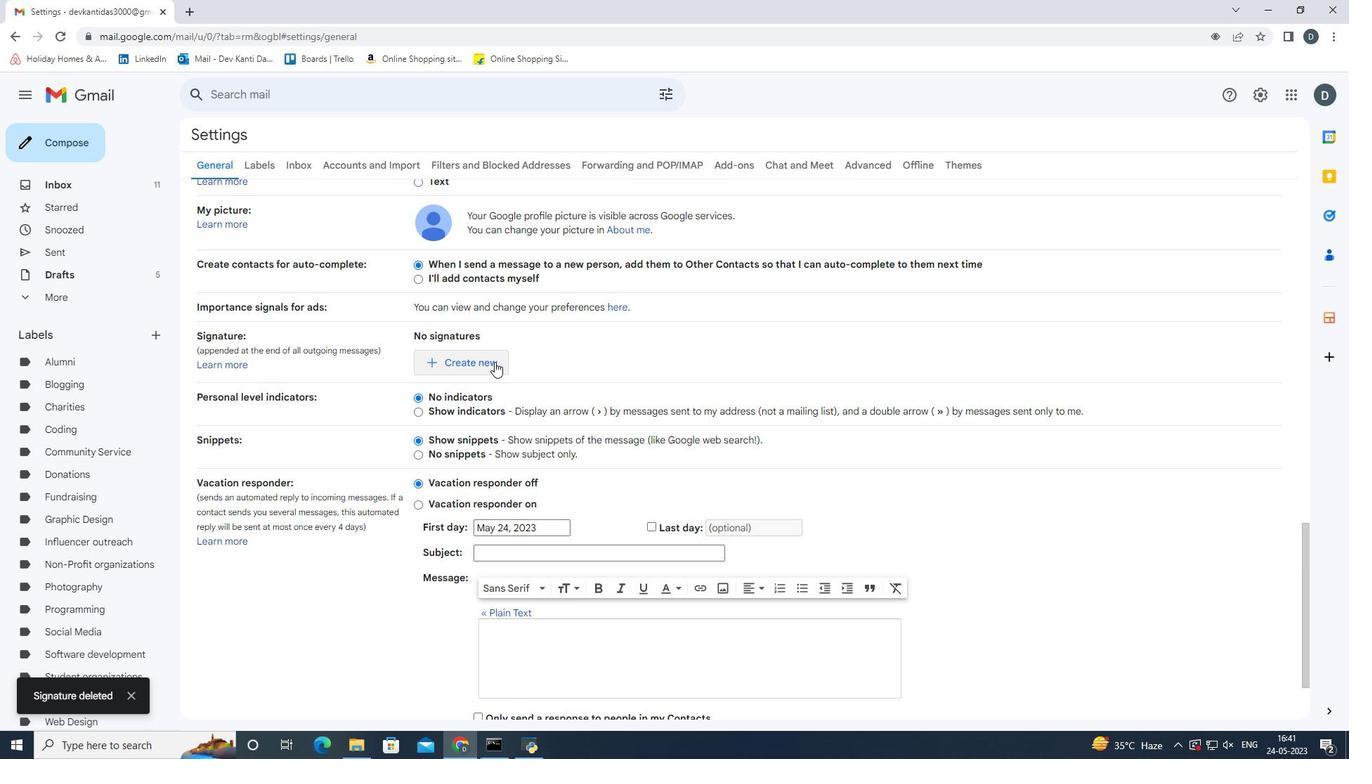 
Action: Mouse moved to (697, 397)
Screenshot: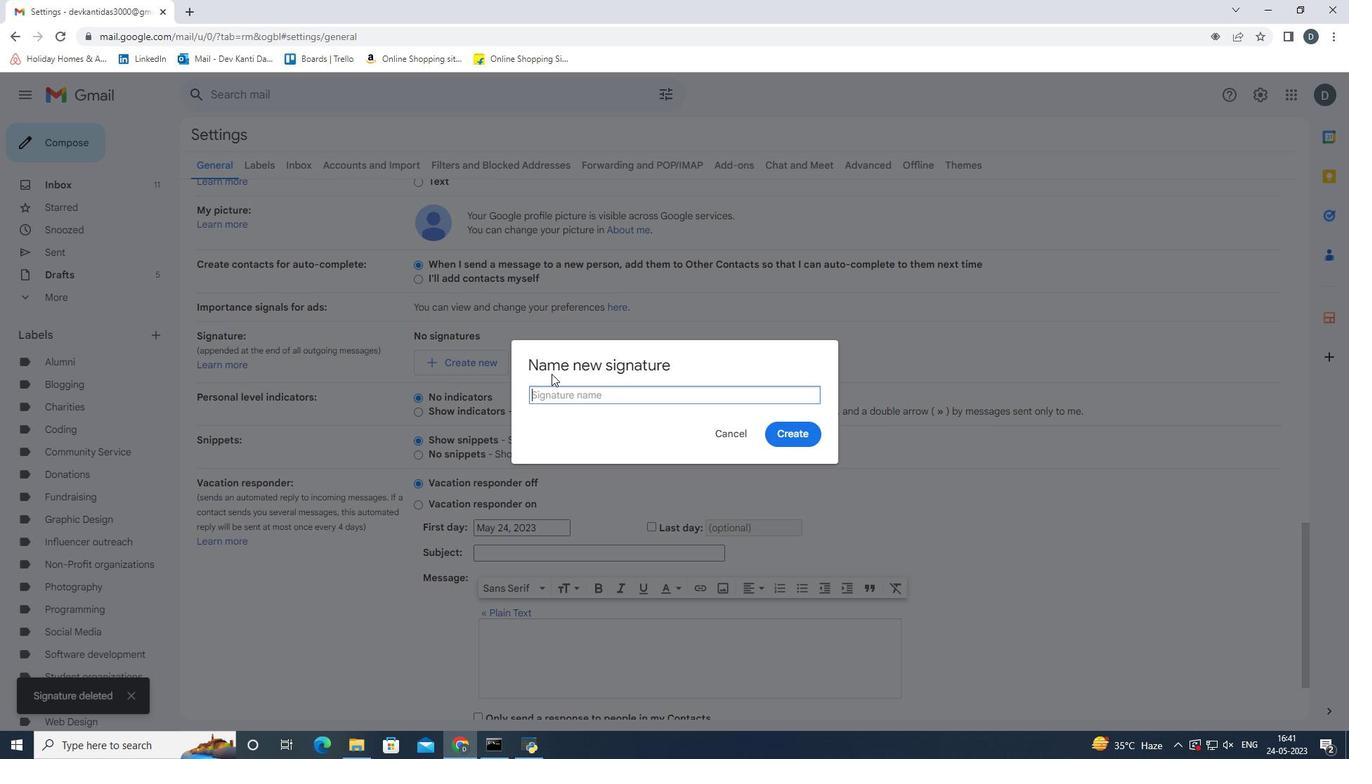 
Action: Key pressed <Key.shift>Joseph<Key.space><Key.shift>Clark<Key.enter>
Screenshot: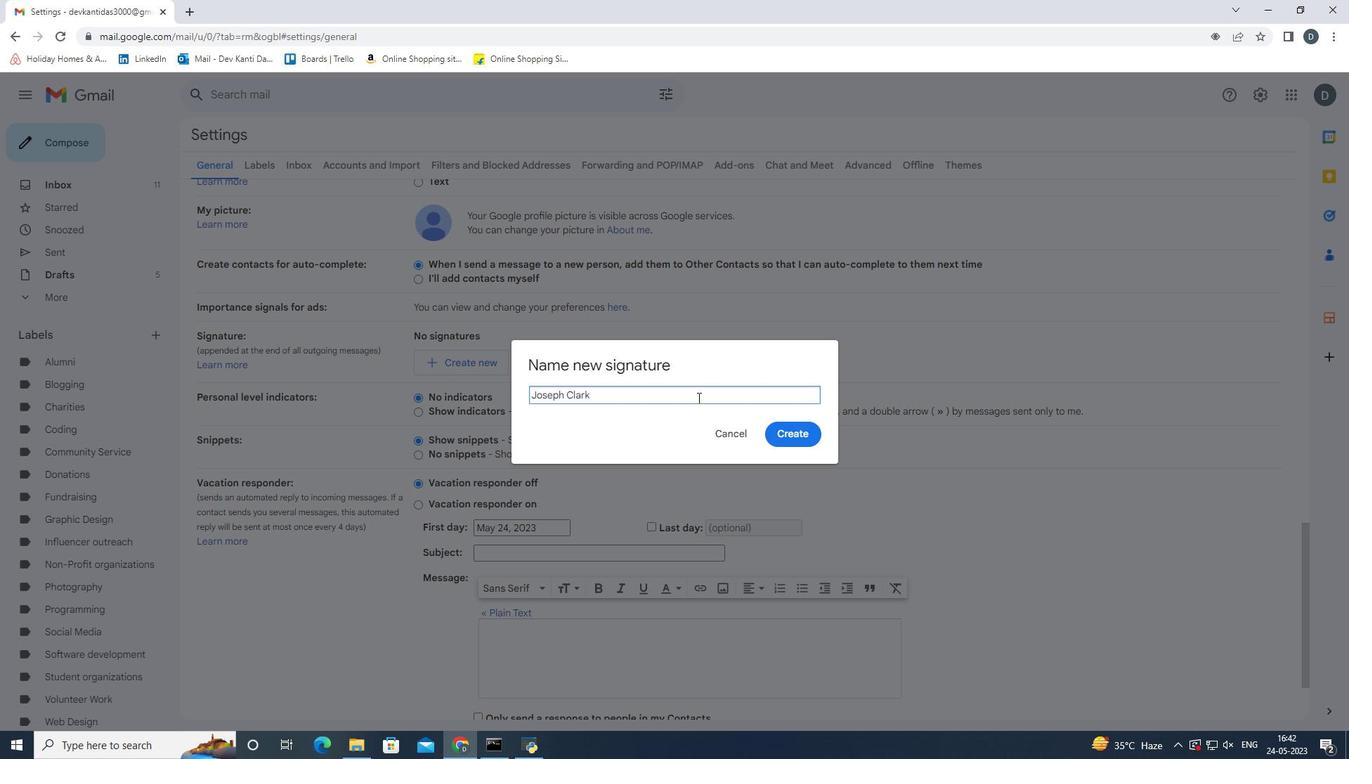 
Action: Mouse moved to (722, 361)
Screenshot: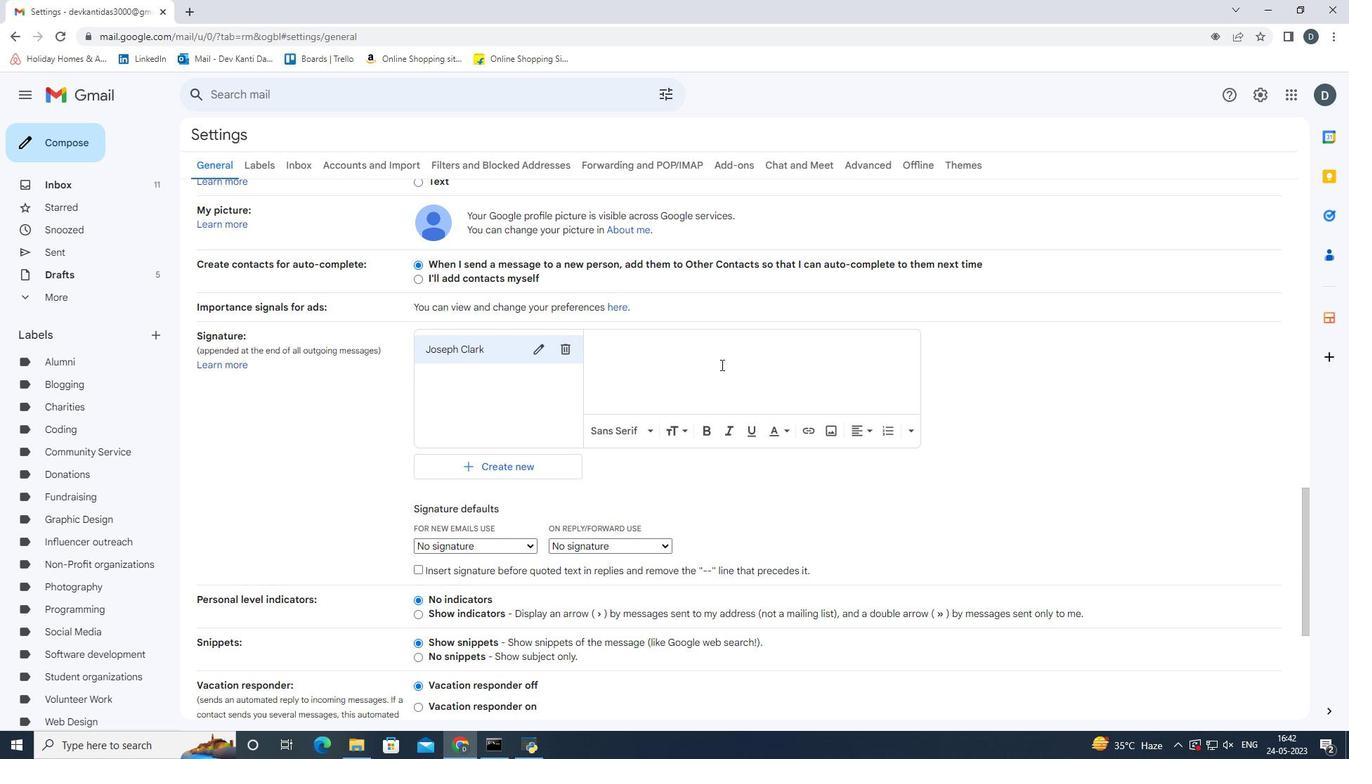 
Action: Mouse pressed left at (722, 361)
Screenshot: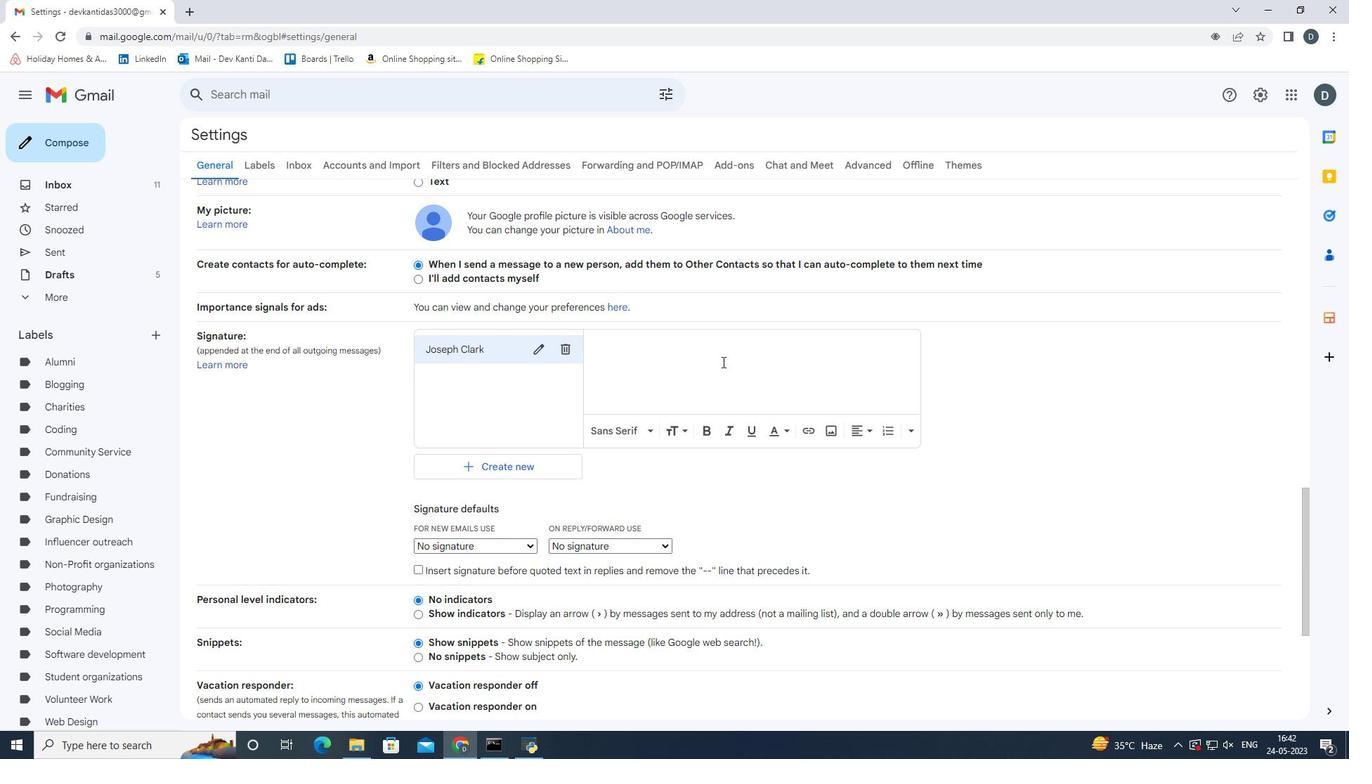 
Action: Mouse moved to (747, 359)
Screenshot: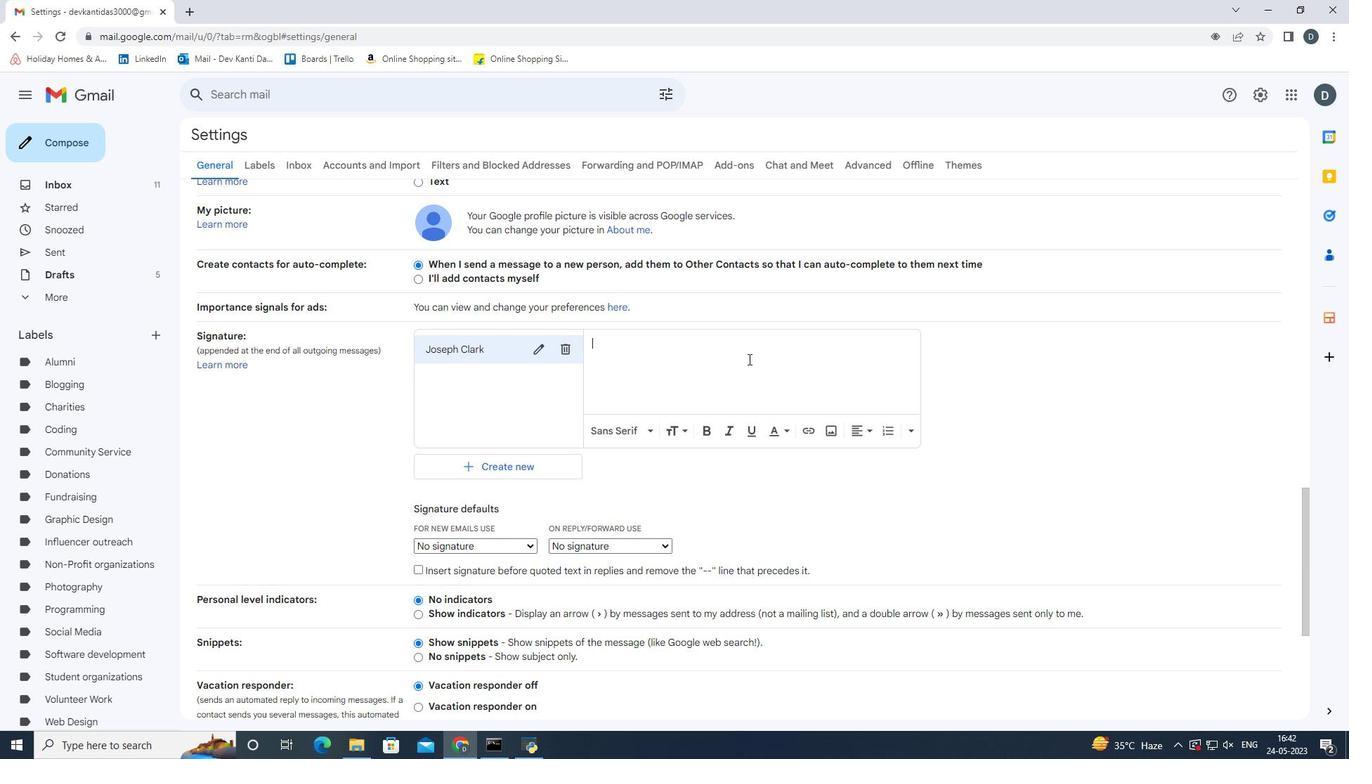 
Action: Key pressed <Key.shift>Gratitude<Key.space>sincere<Key.space>wishes,<Key.enter><Key.shift><Key.shift><Key.shift>Joseph<Key.space><Key.shift>Clark
Screenshot: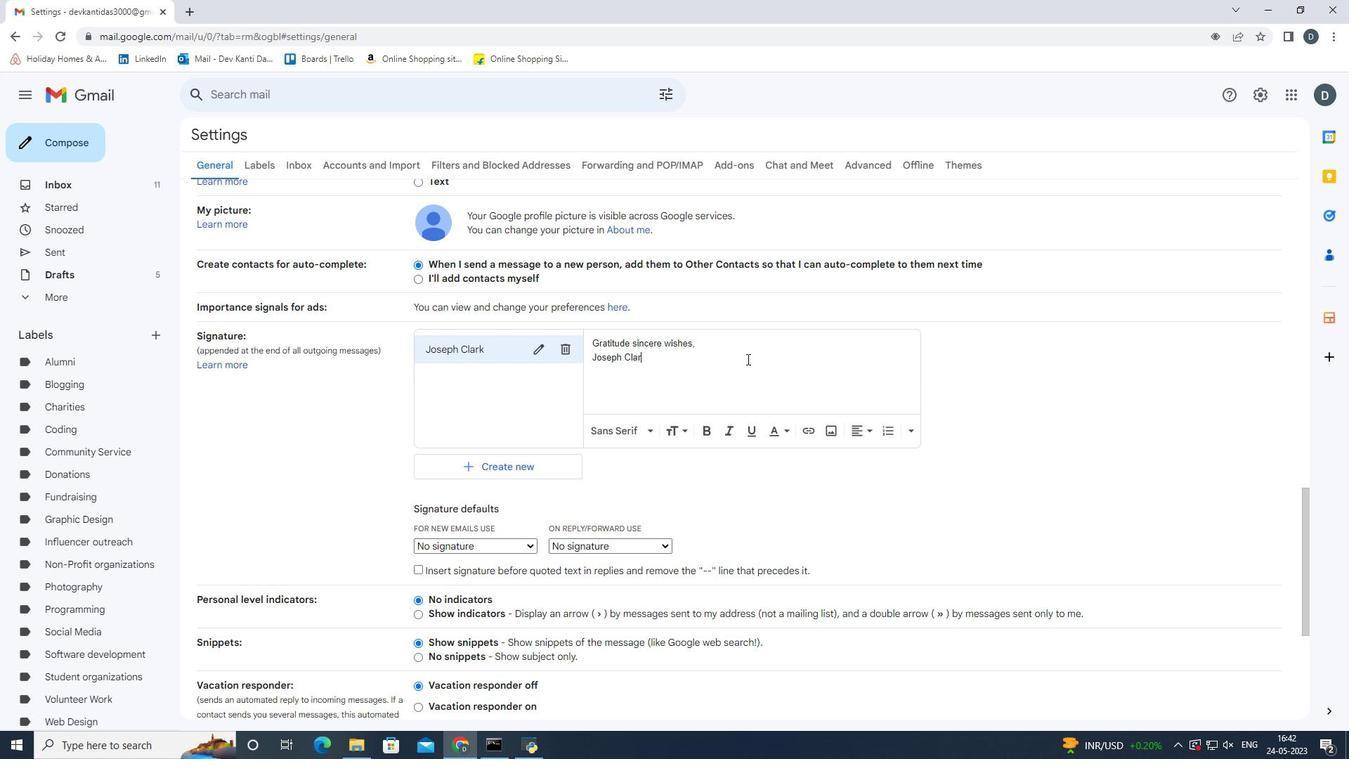 
Action: Mouse moved to (487, 543)
Screenshot: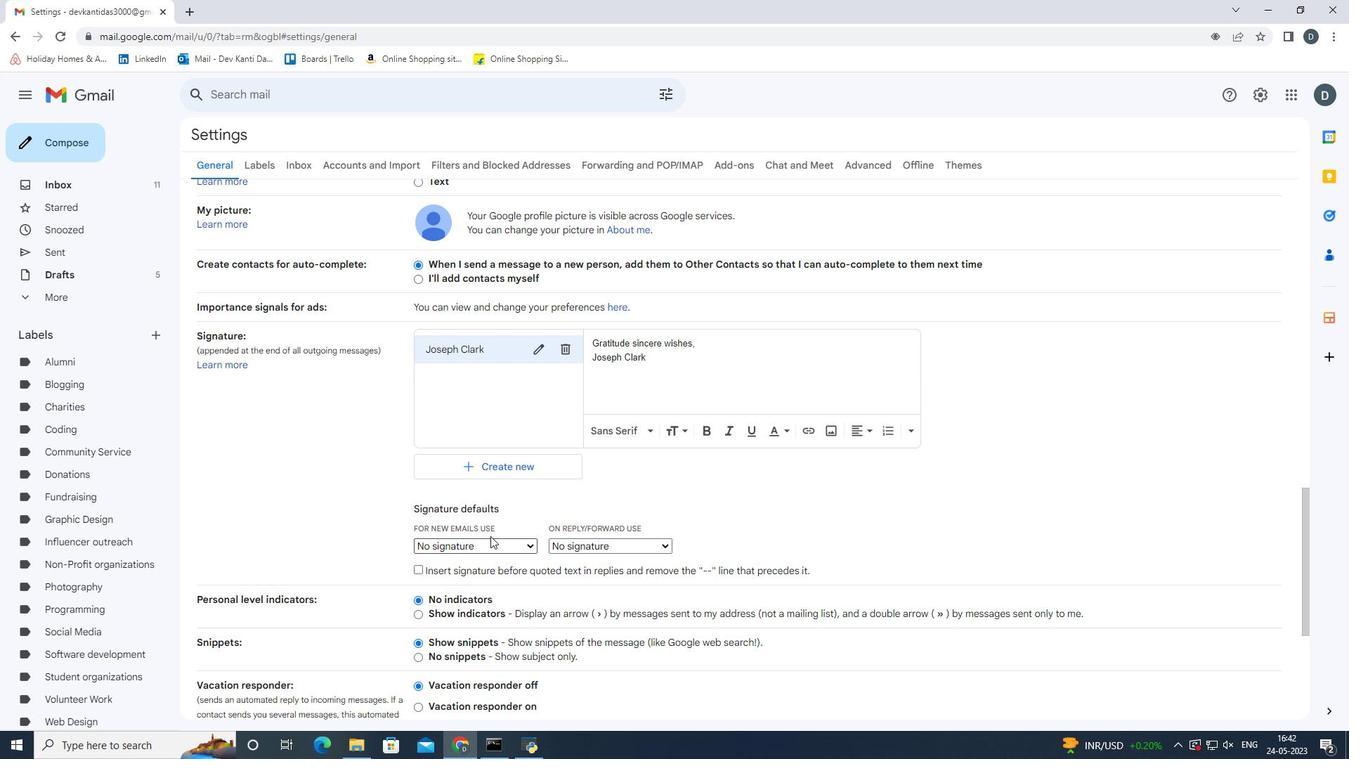 
Action: Mouse pressed left at (487, 543)
Screenshot: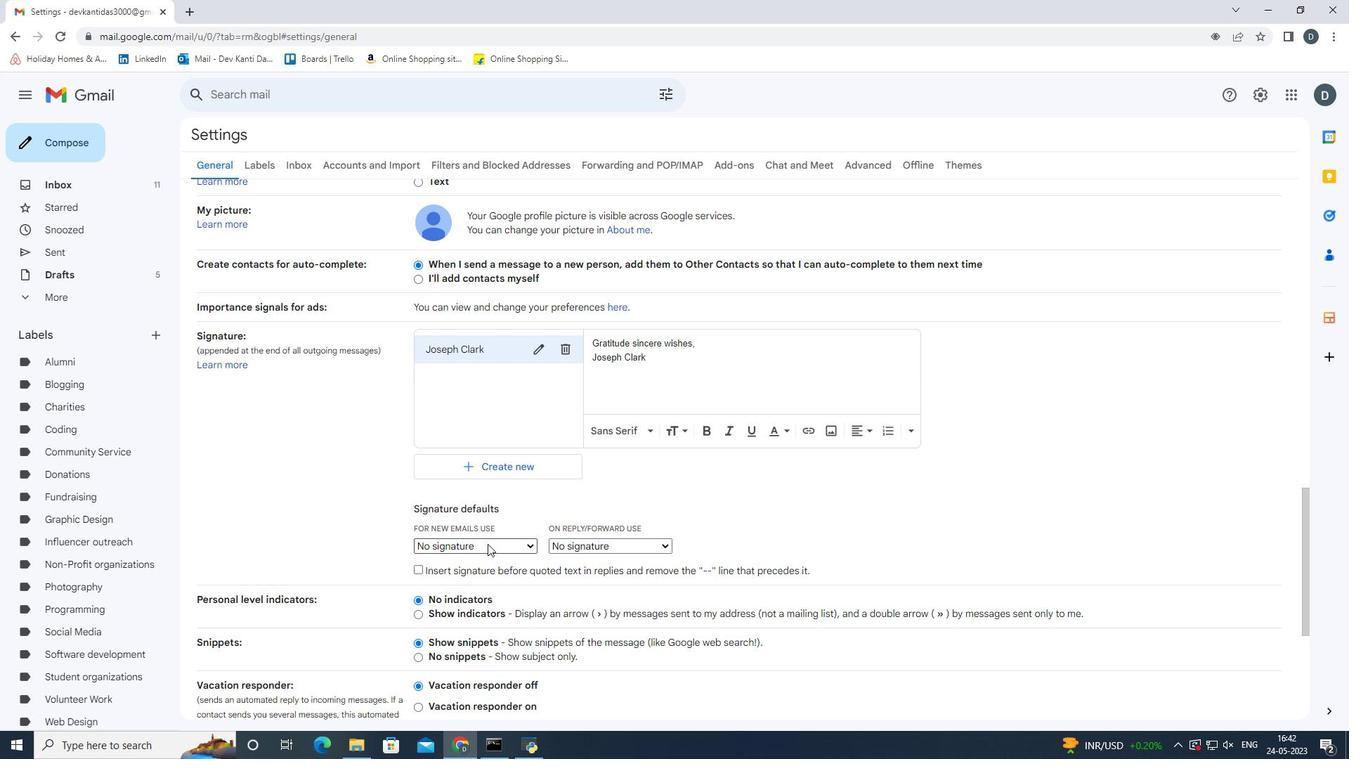 
Action: Mouse moved to (483, 570)
Screenshot: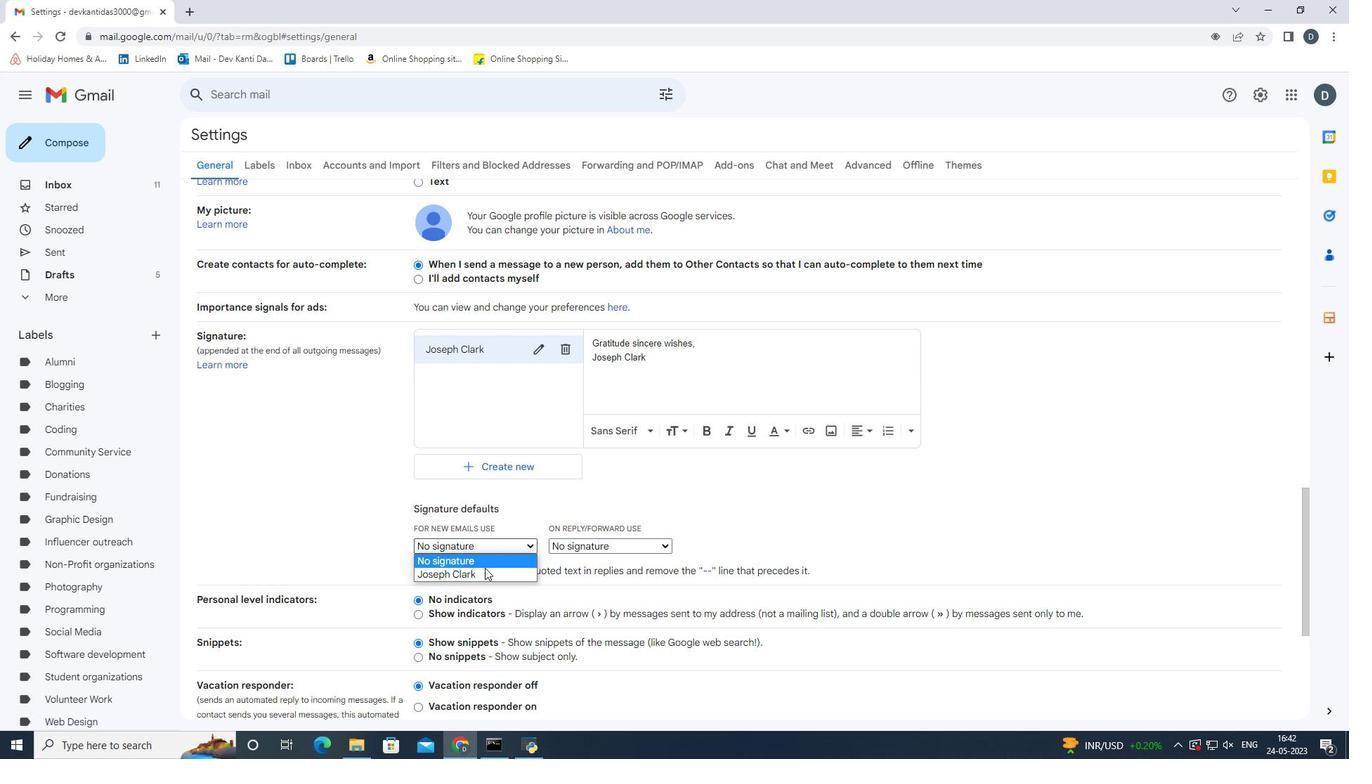 
Action: Mouse pressed left at (483, 570)
Screenshot: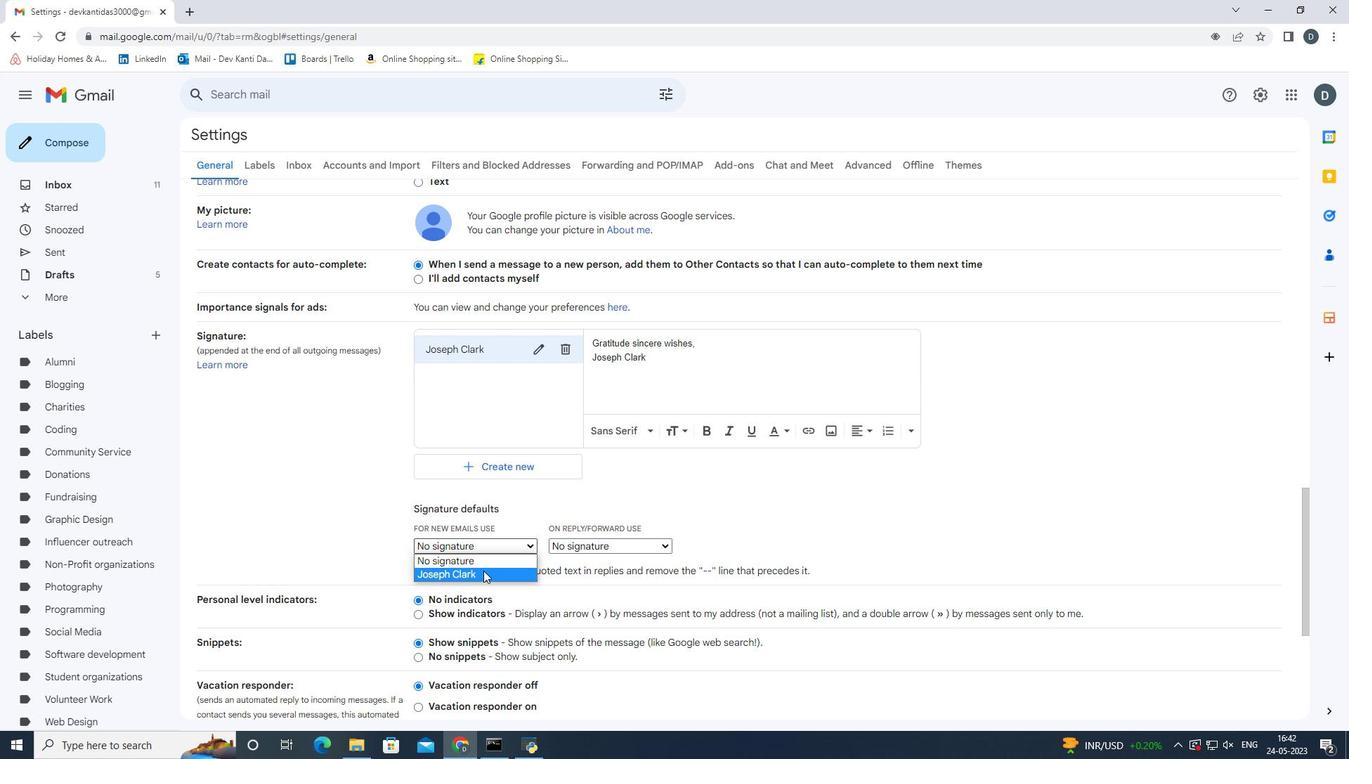 
Action: Mouse moved to (618, 539)
Screenshot: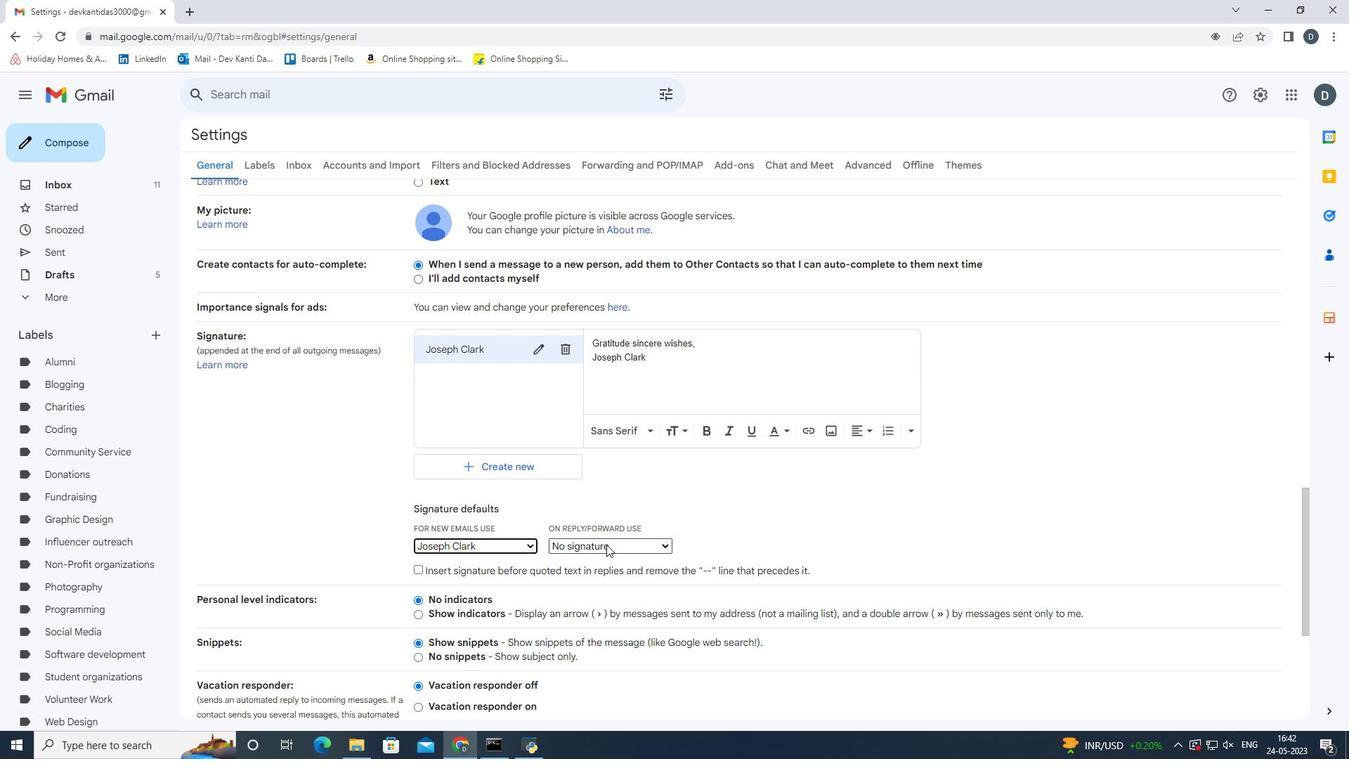 
Action: Mouse pressed left at (618, 539)
Screenshot: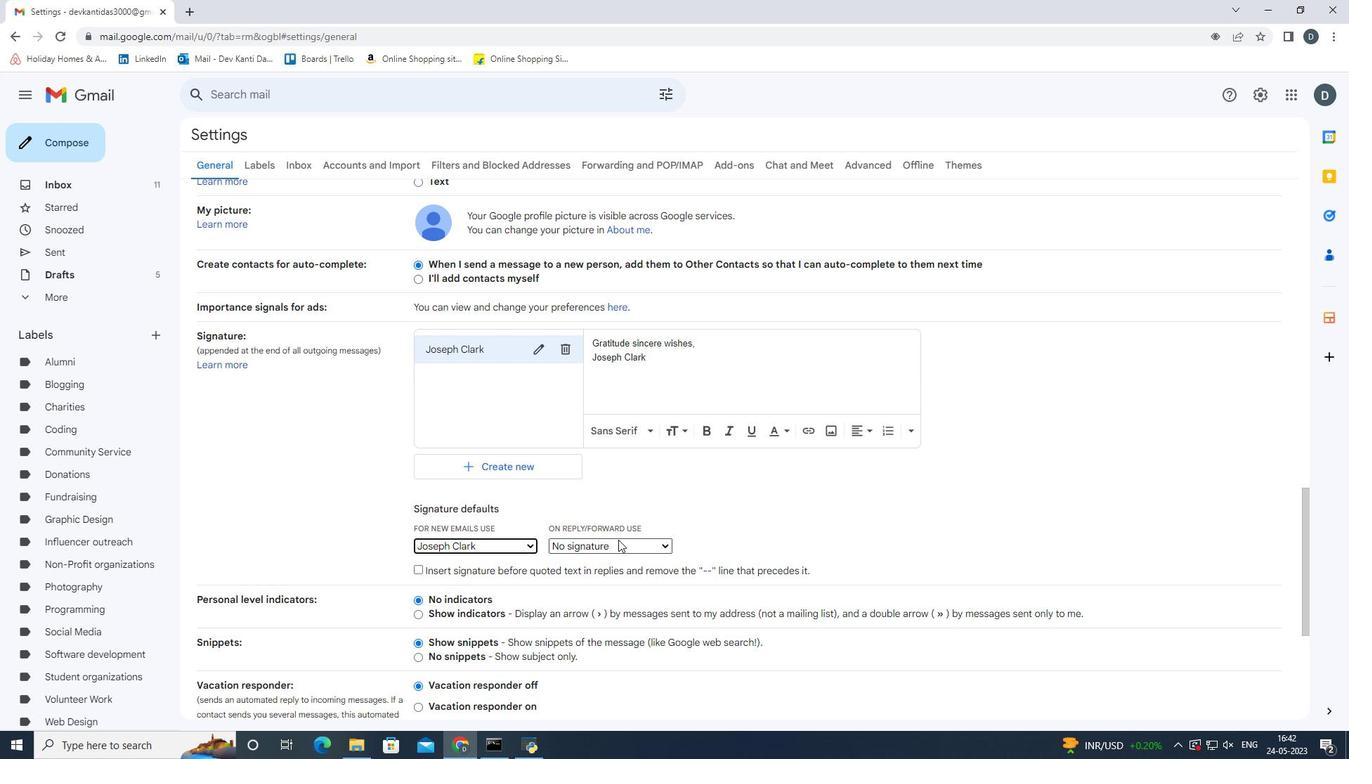 
Action: Mouse moved to (617, 572)
Screenshot: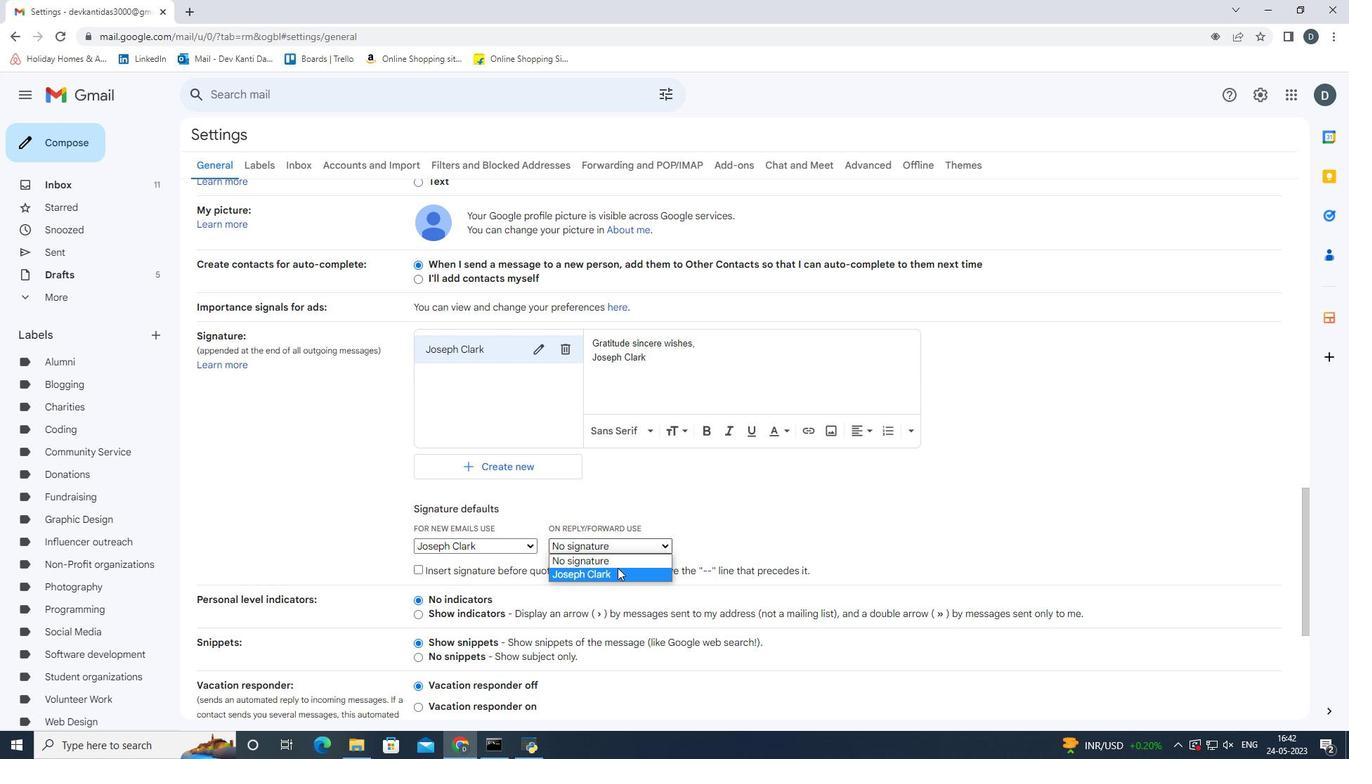 
Action: Mouse pressed left at (617, 572)
Screenshot: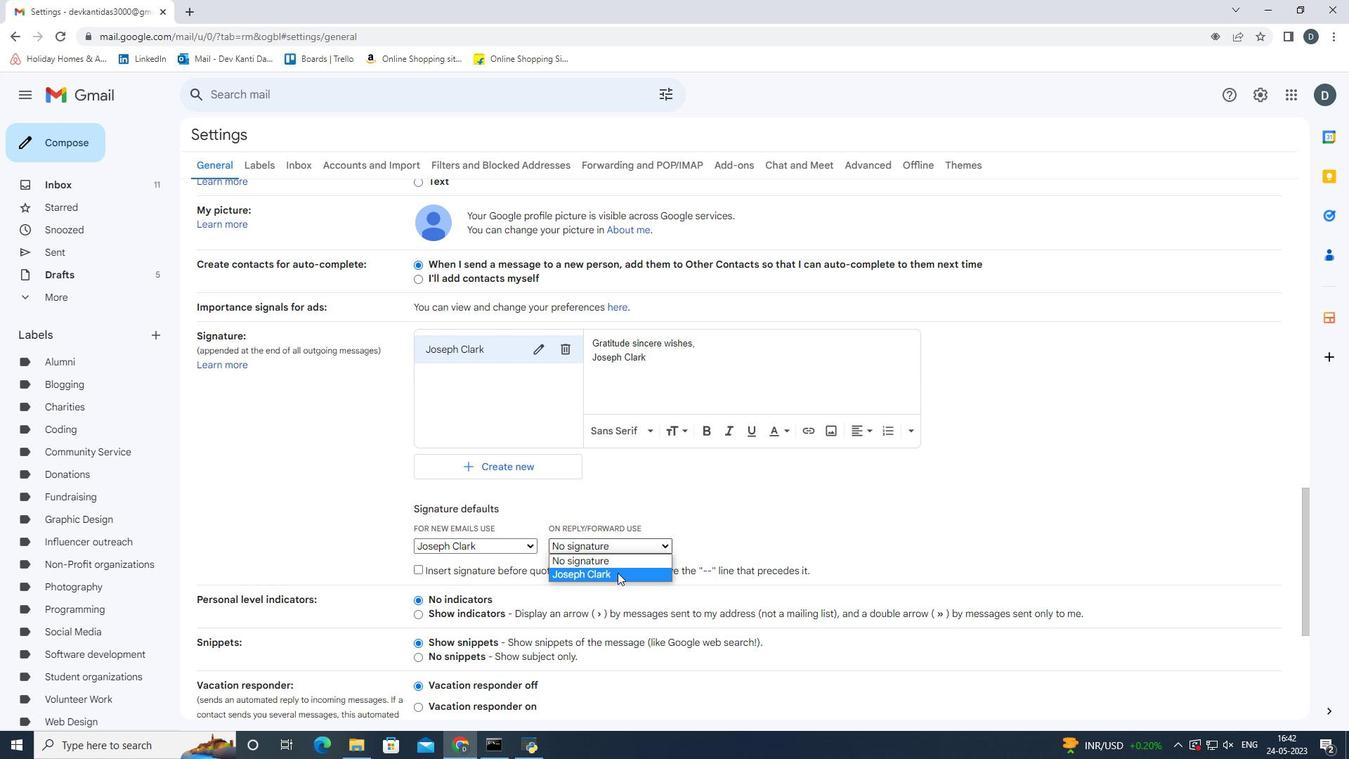 
Action: Mouse moved to (901, 554)
Screenshot: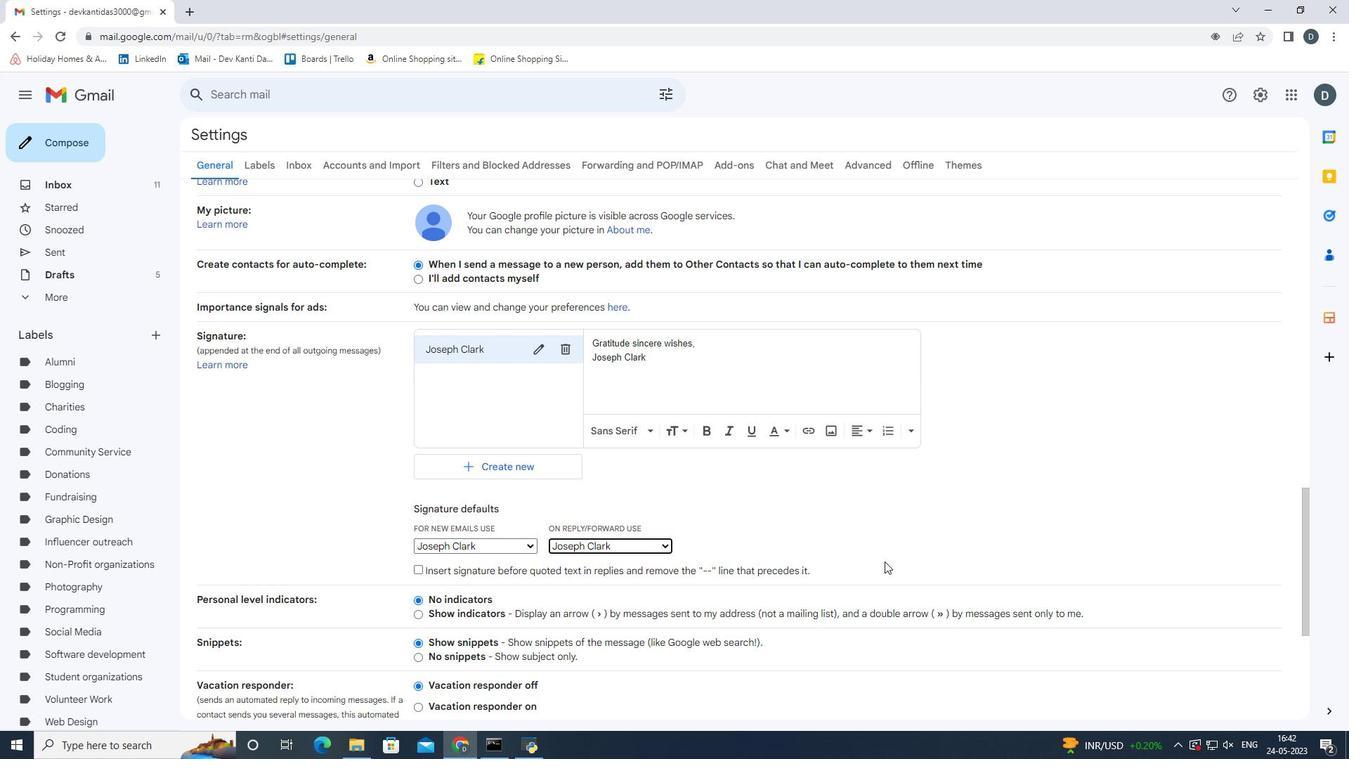 
Action: Mouse pressed left at (901, 554)
Screenshot: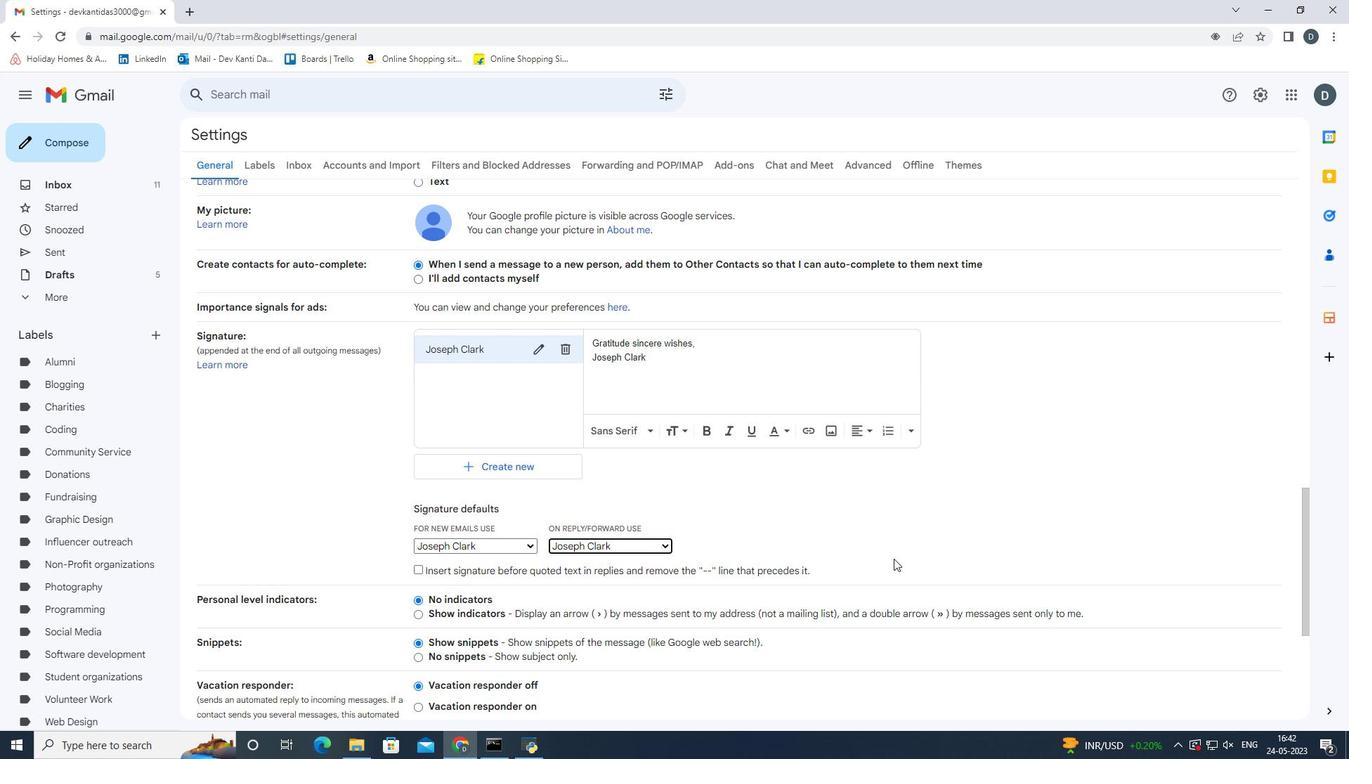 
Action: Mouse scrolled (901, 553) with delta (0, 0)
Screenshot: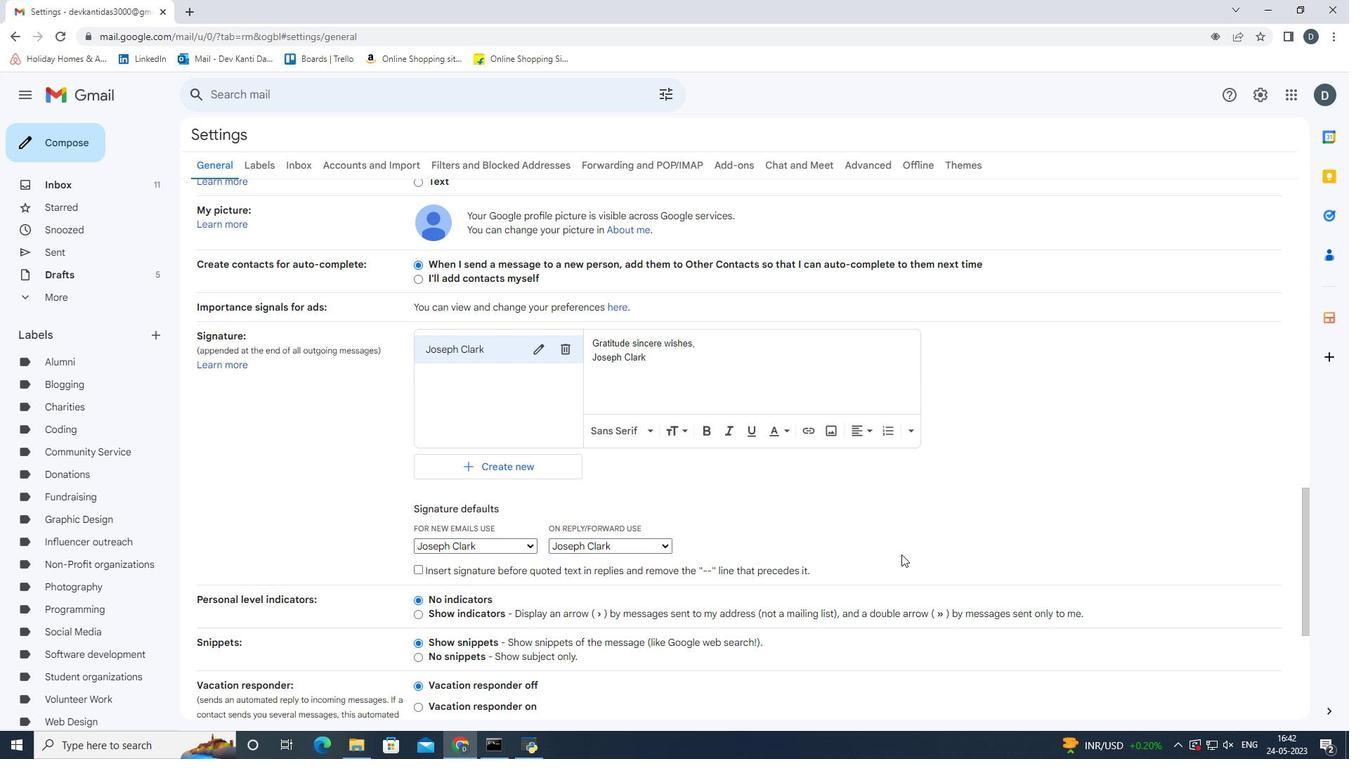 
Action: Mouse scrolled (901, 553) with delta (0, 0)
Screenshot: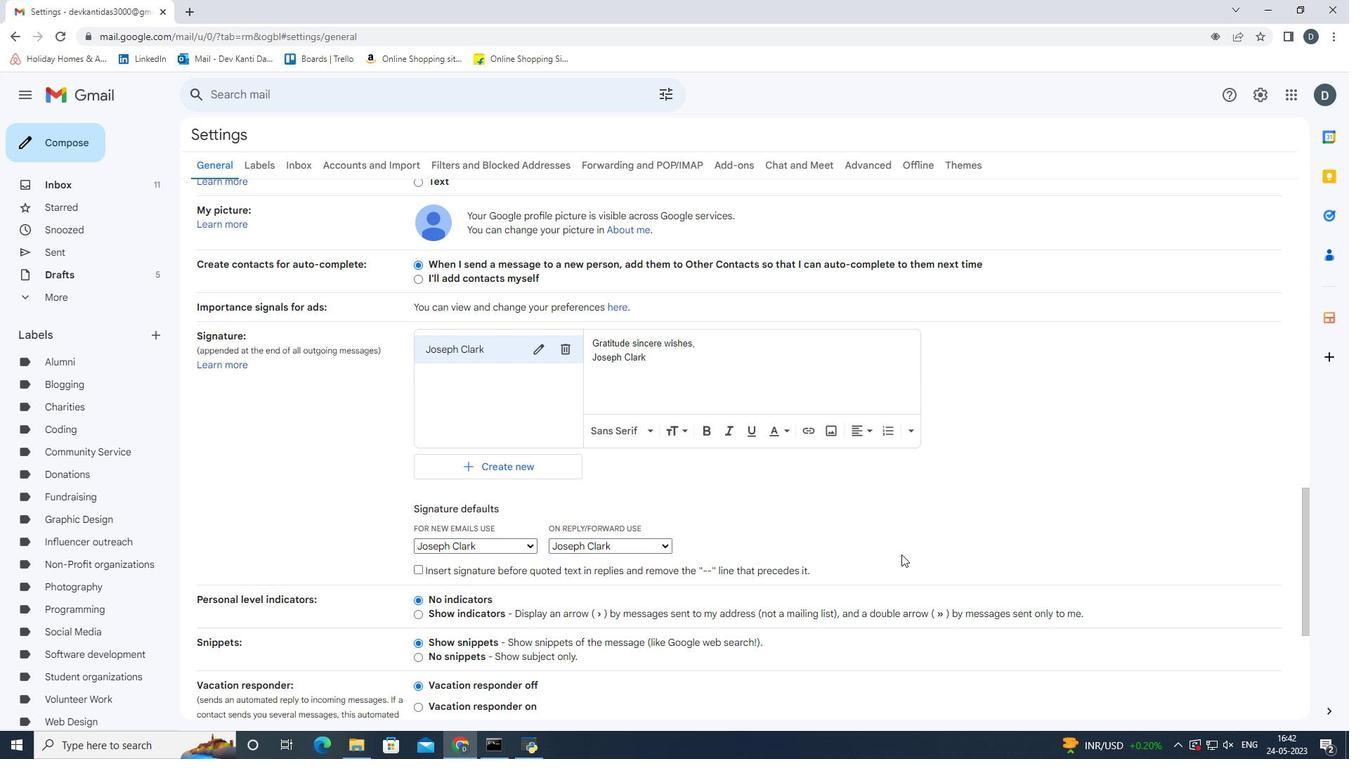 
Action: Mouse scrolled (901, 553) with delta (0, 0)
Screenshot: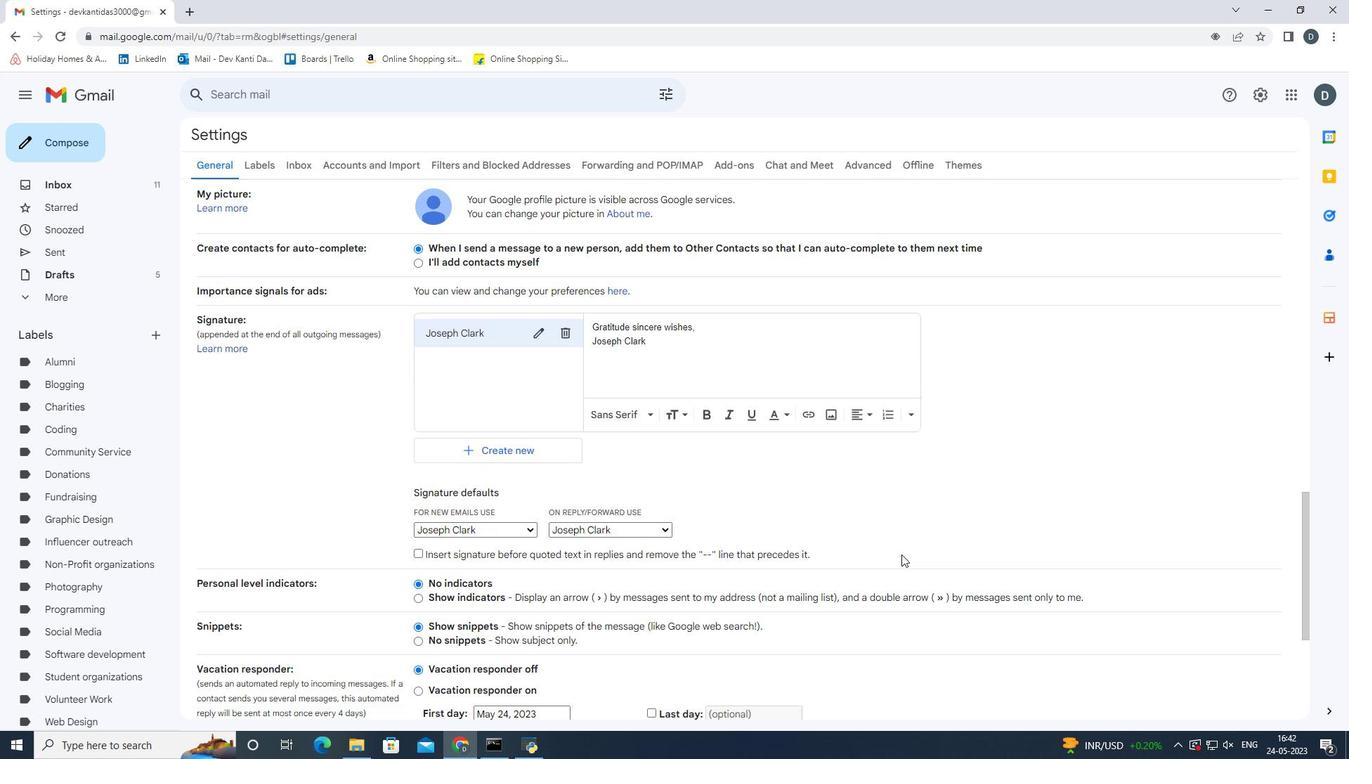 
Action: Mouse scrolled (901, 553) with delta (0, 0)
Screenshot: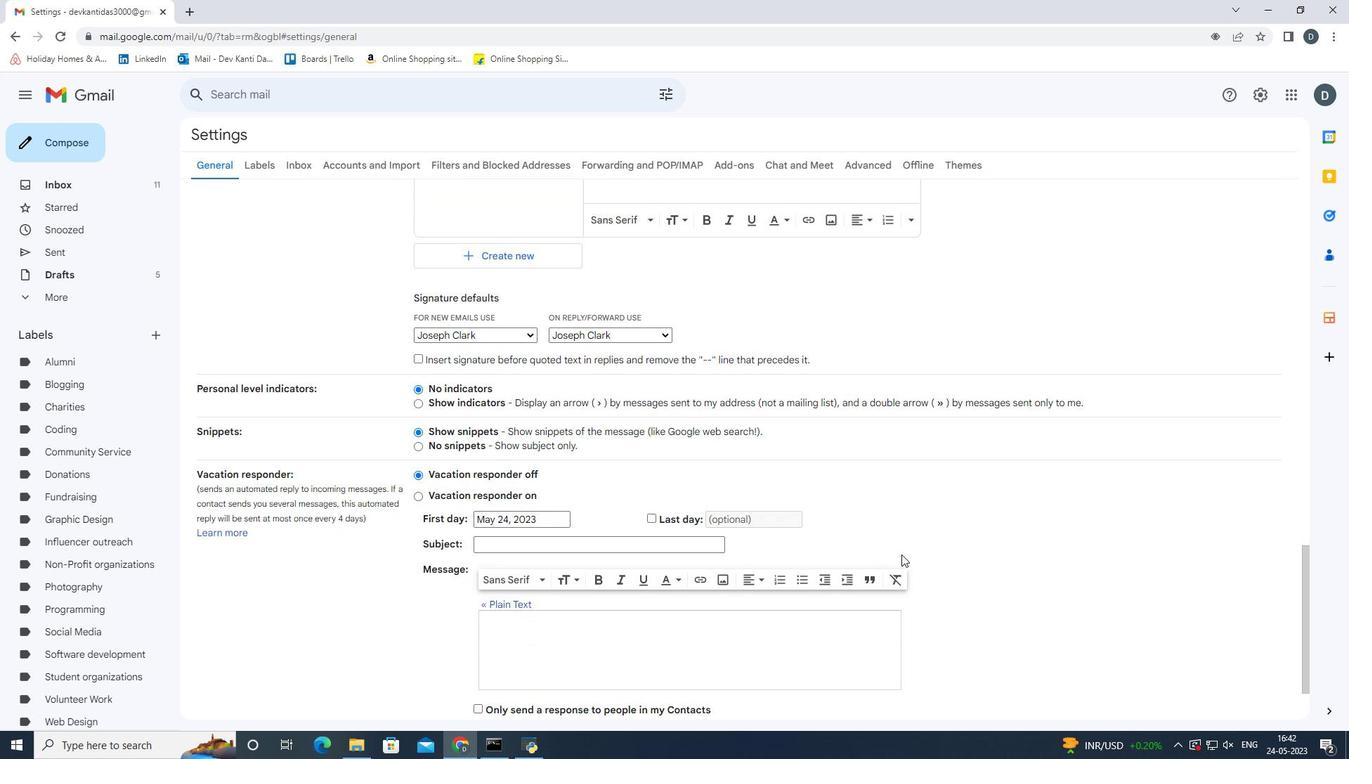
Action: Mouse scrolled (901, 553) with delta (0, 0)
Screenshot: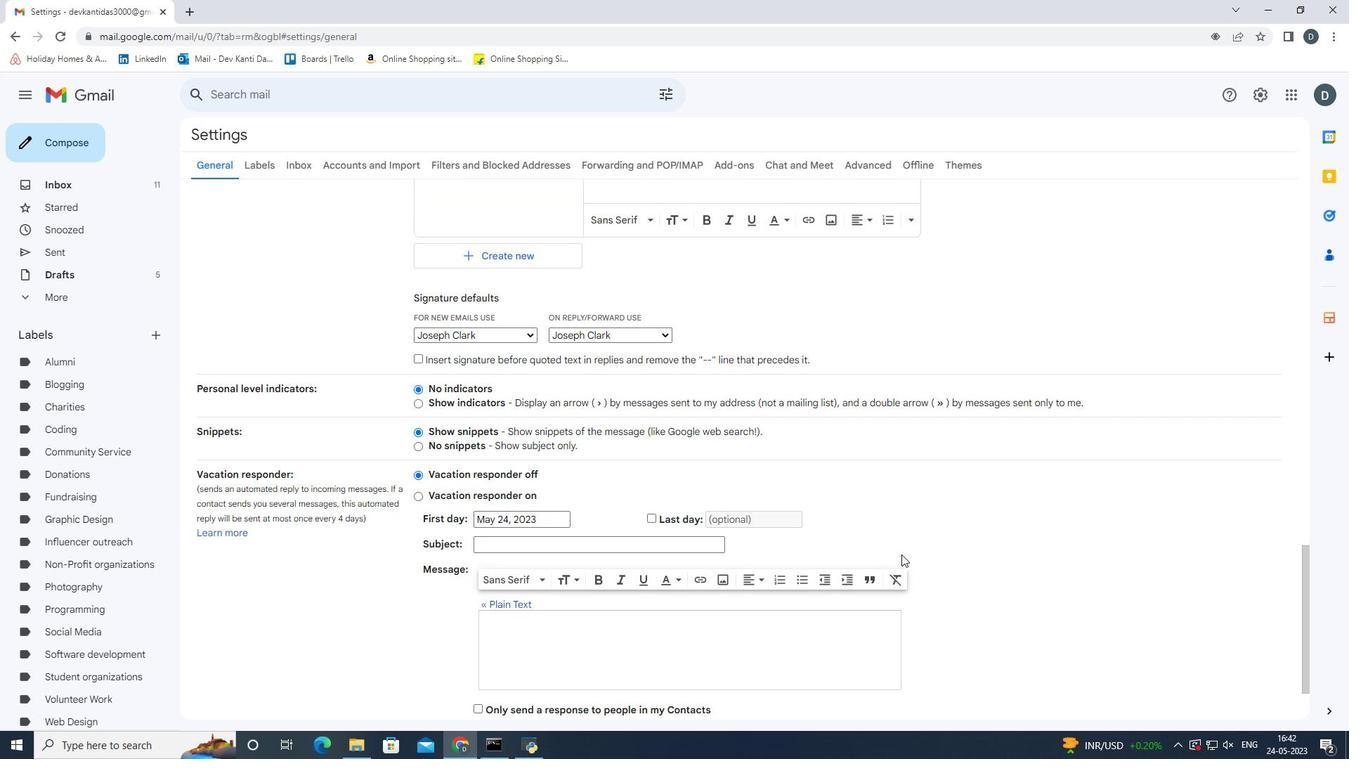 
Action: Mouse scrolled (901, 553) with delta (0, 0)
Screenshot: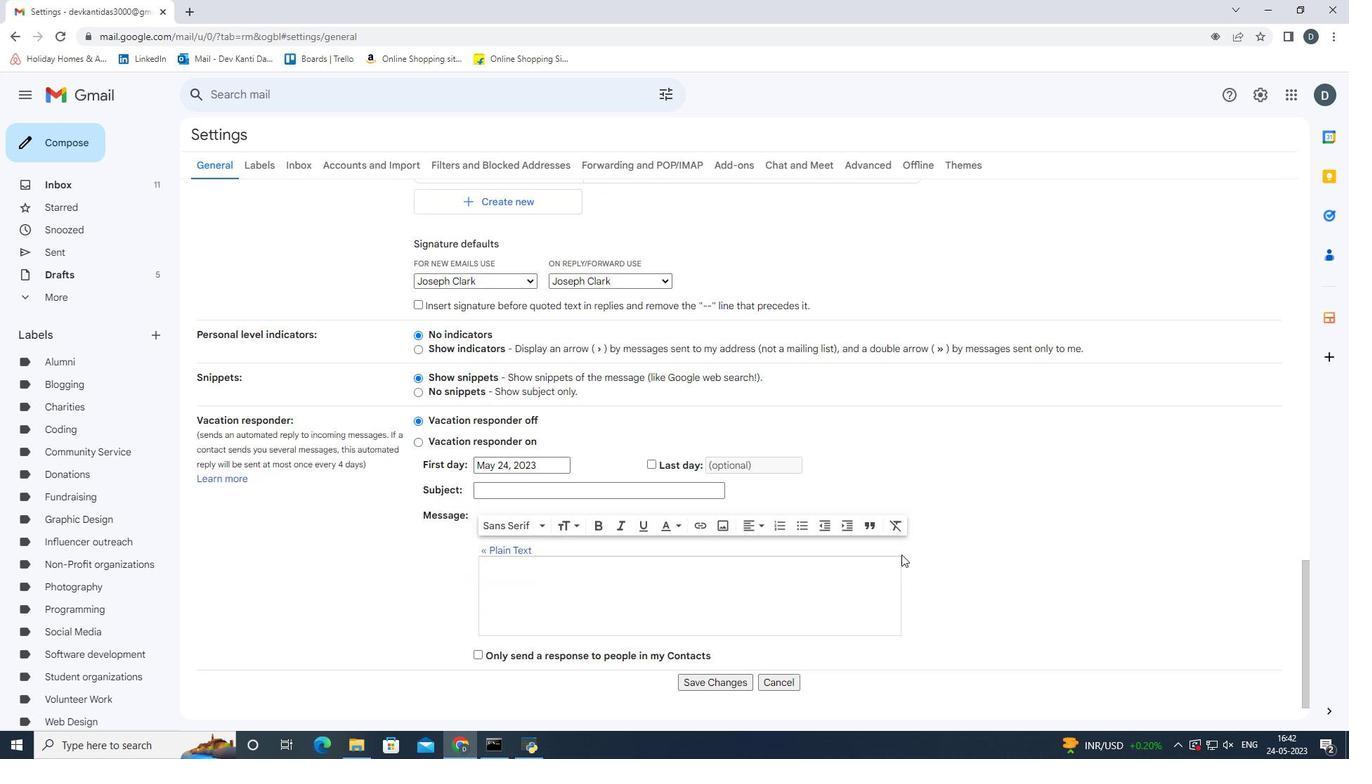 
Action: Mouse moved to (722, 640)
Screenshot: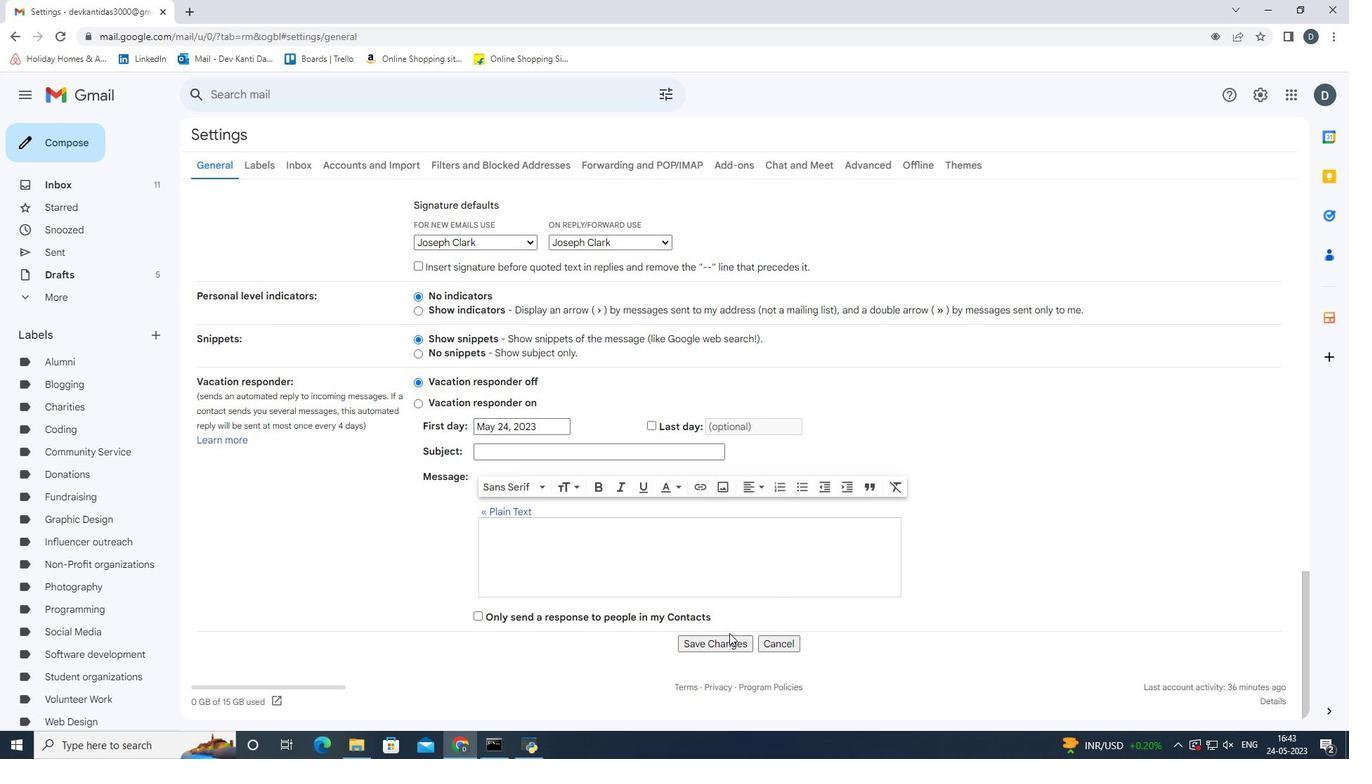 
Action: Mouse pressed left at (722, 640)
Screenshot: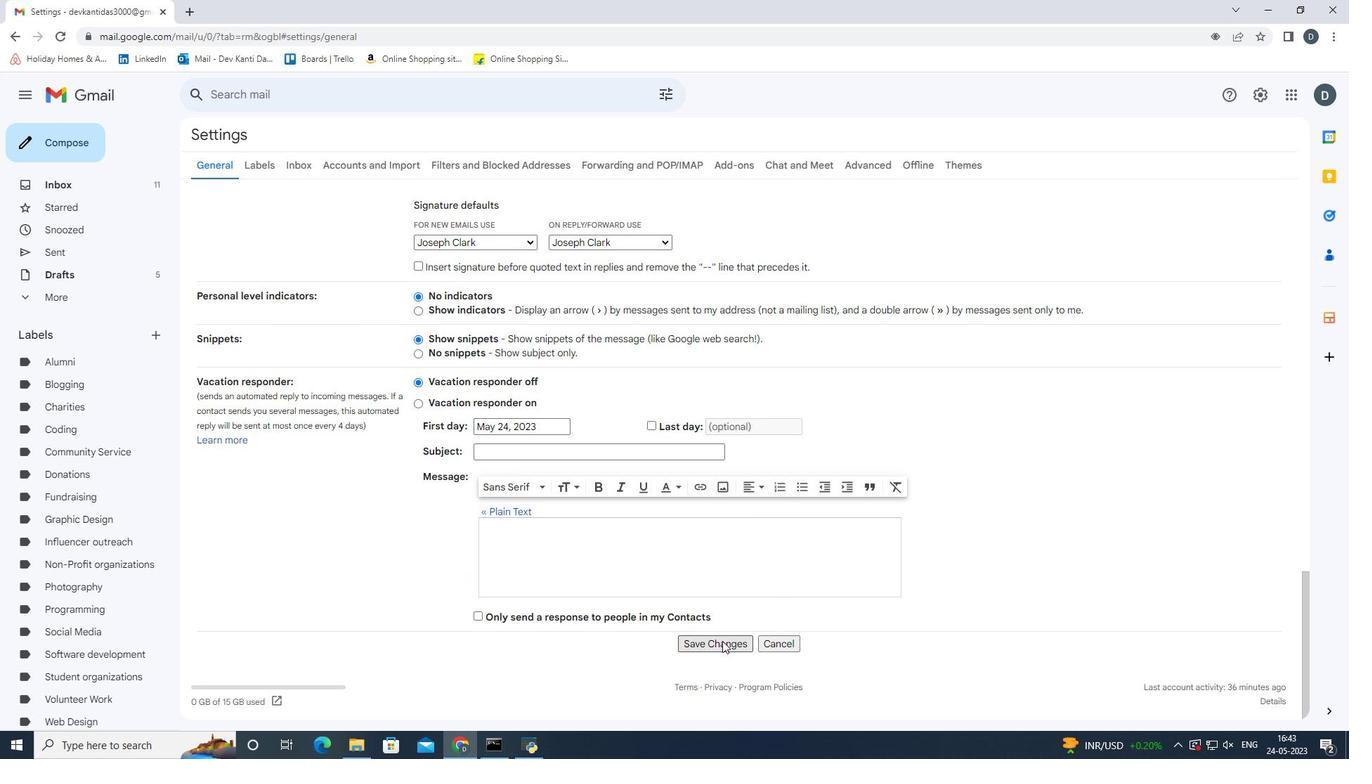 
Action: Mouse moved to (26, 127)
Screenshot: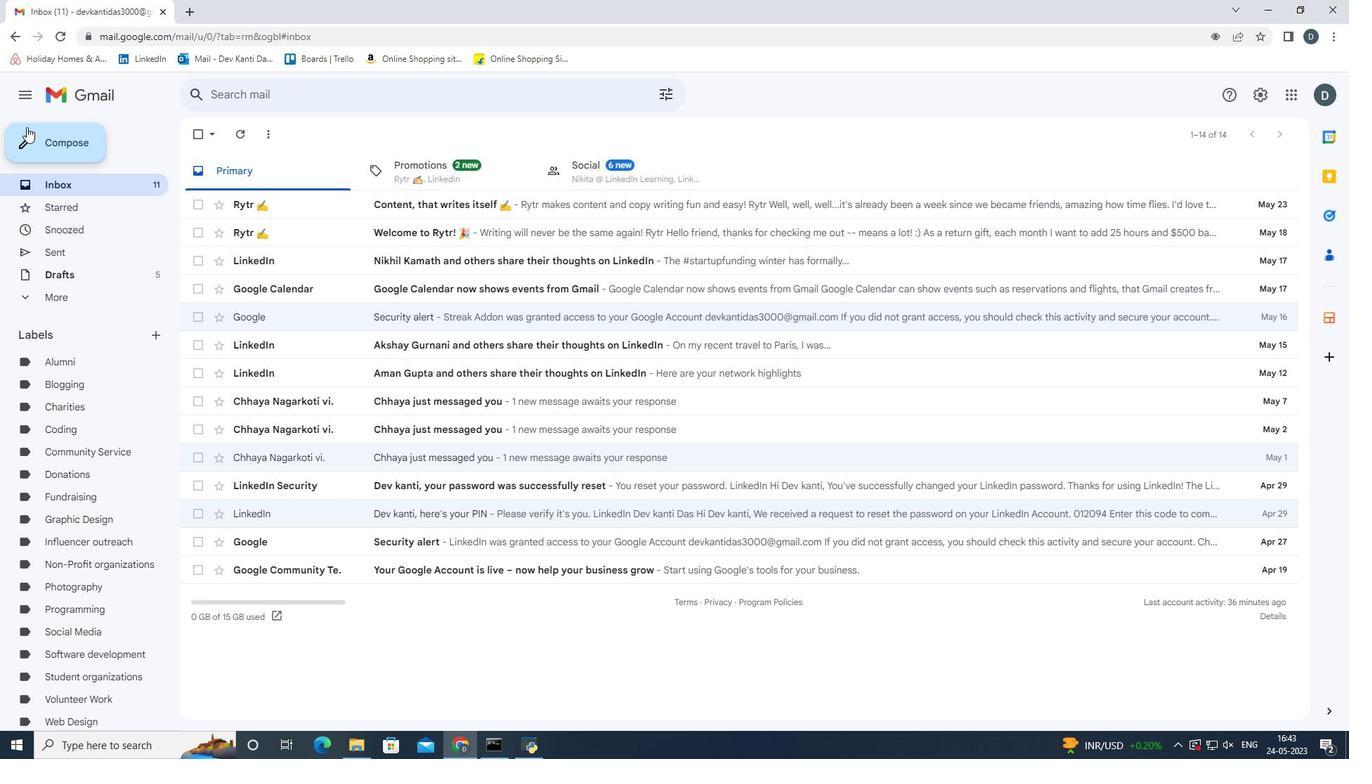 
Action: Mouse pressed left at (26, 127)
Screenshot: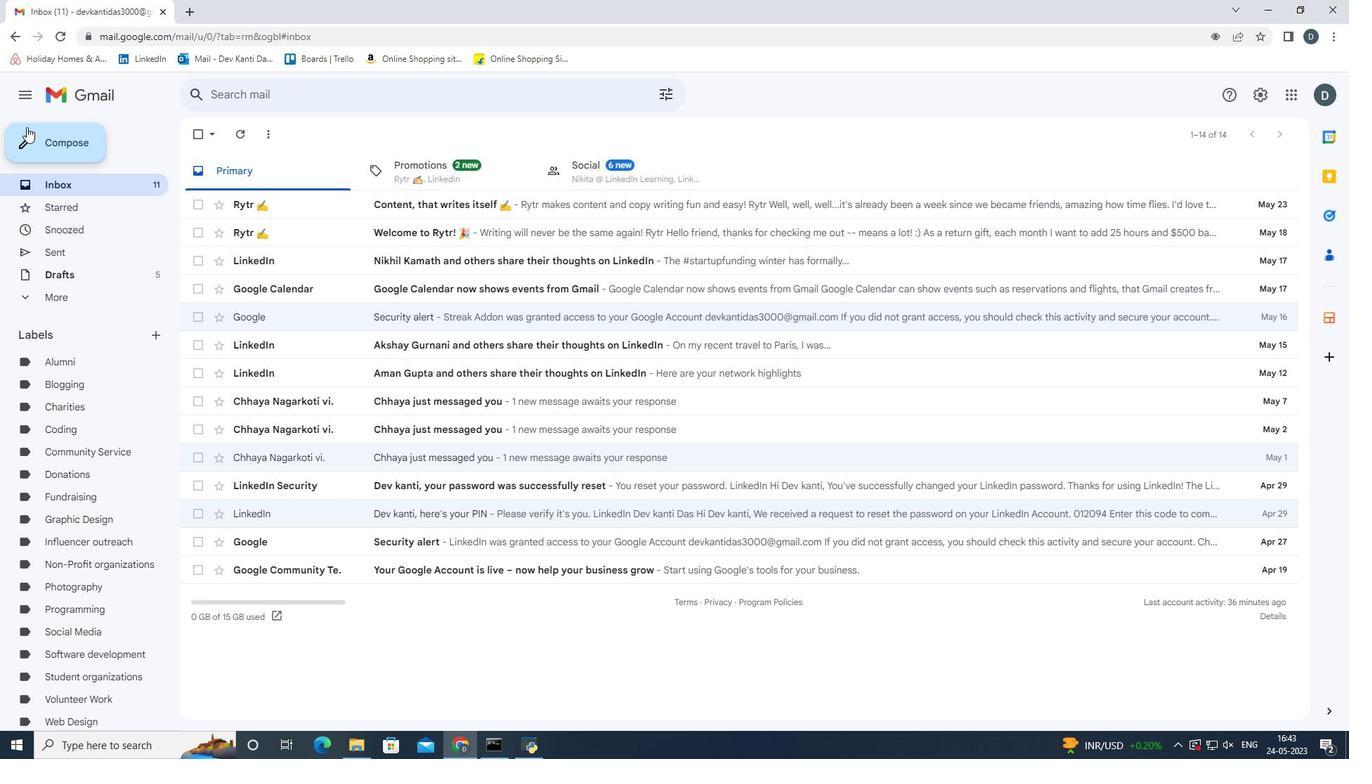 
Action: Mouse moved to (976, 345)
Screenshot: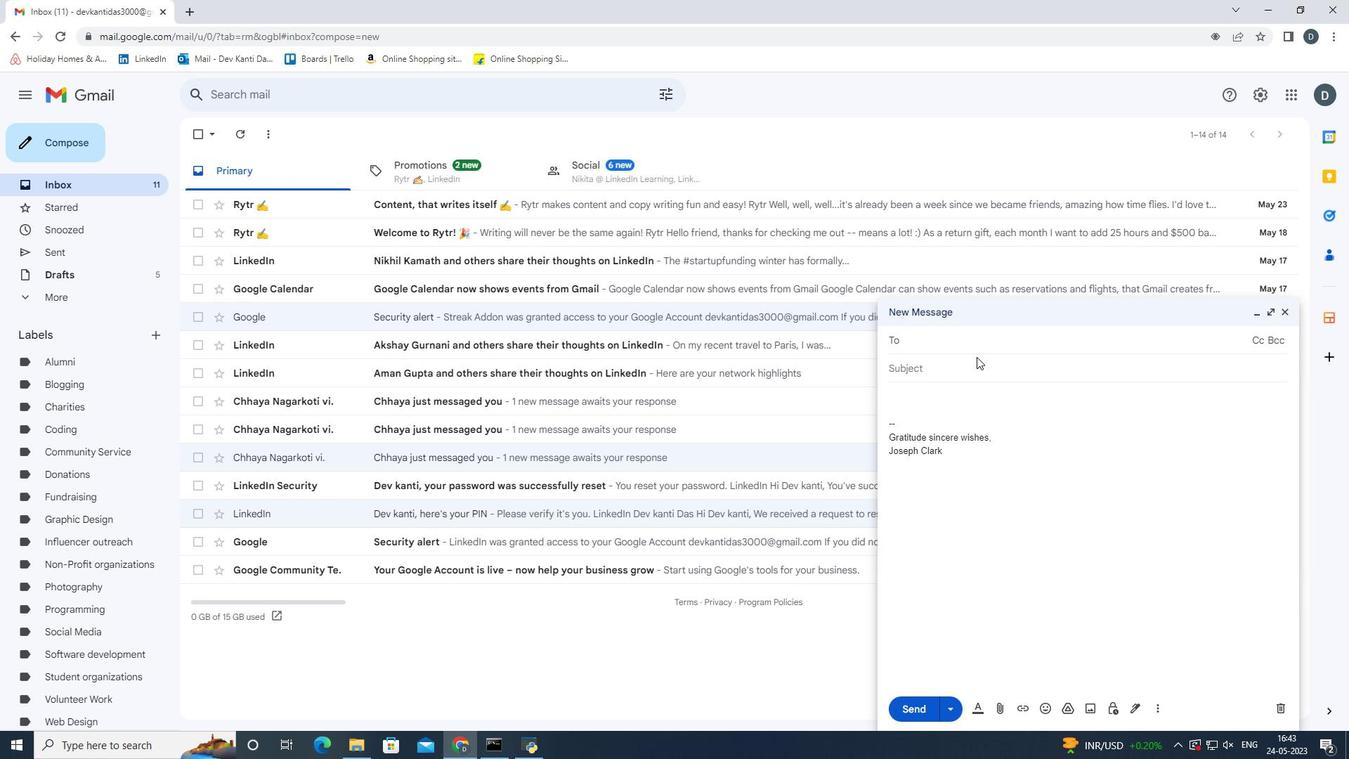 
Action: Key pressed <Key.shift><Key.shift><Key.shift><Key.shift><Key.shift><Key.shift><Key.shift><Key.shift><Key.shift><Key.shift><Key.shift><Key.shift><Key.shift><Key.shift><Key.shift><Key.shift><Key.shift><Key.shift><Key.shift><Key.shift><Key.shift><Key.shift><Key.shift><Key.shift><Key.shift><Key.shift><Key.shift>Softage.2<Key.shift><Key.shift><Key.shift><Key.shift><Key.shift>@softage.net<Key.enter>
Screenshot: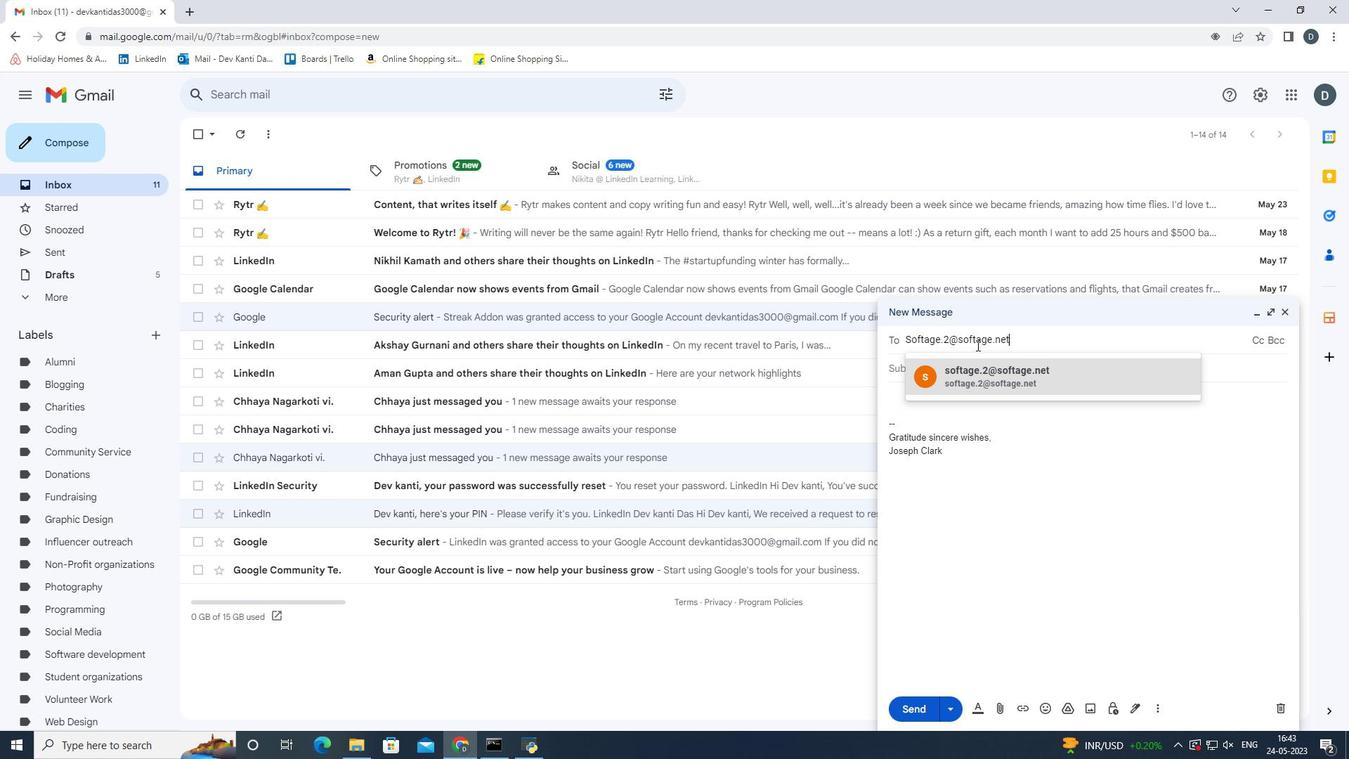 
Action: Mouse moved to (1155, 709)
Screenshot: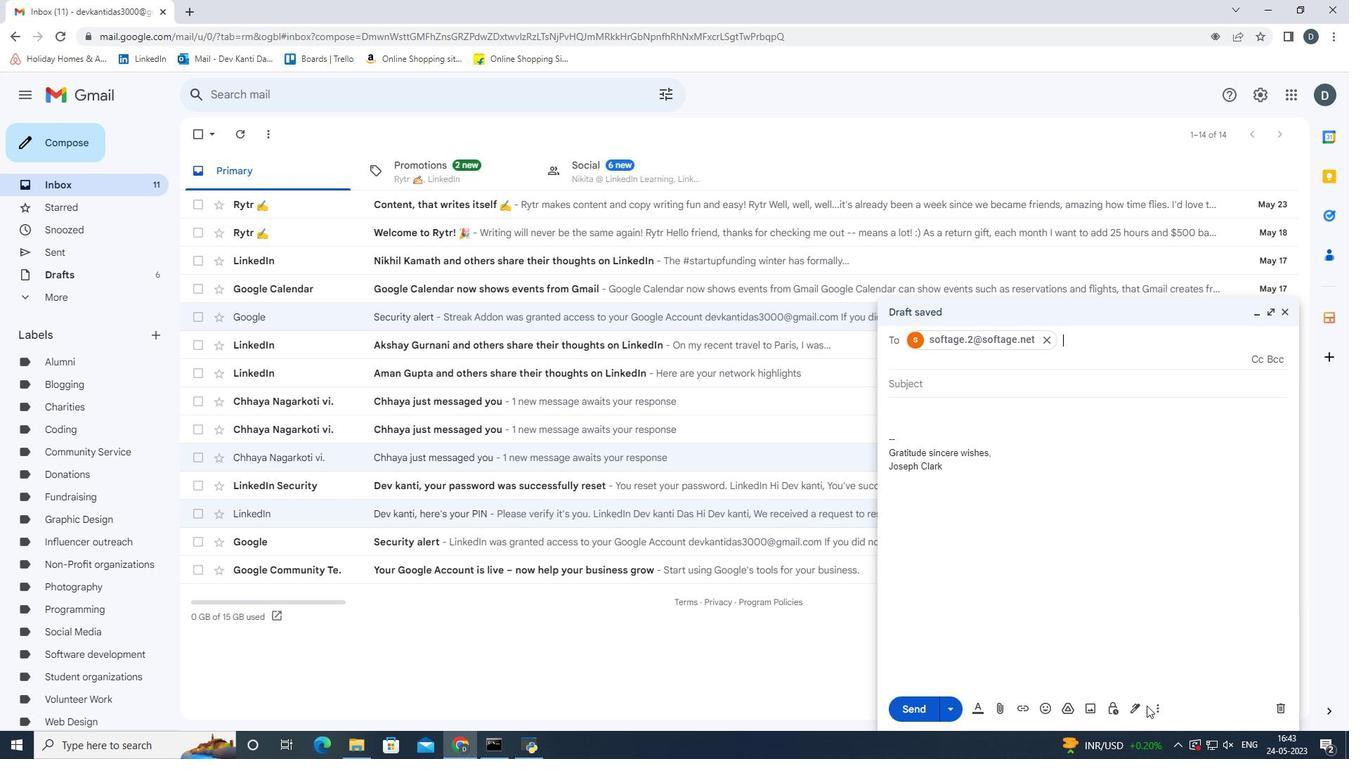
Action: Mouse pressed left at (1155, 709)
Screenshot: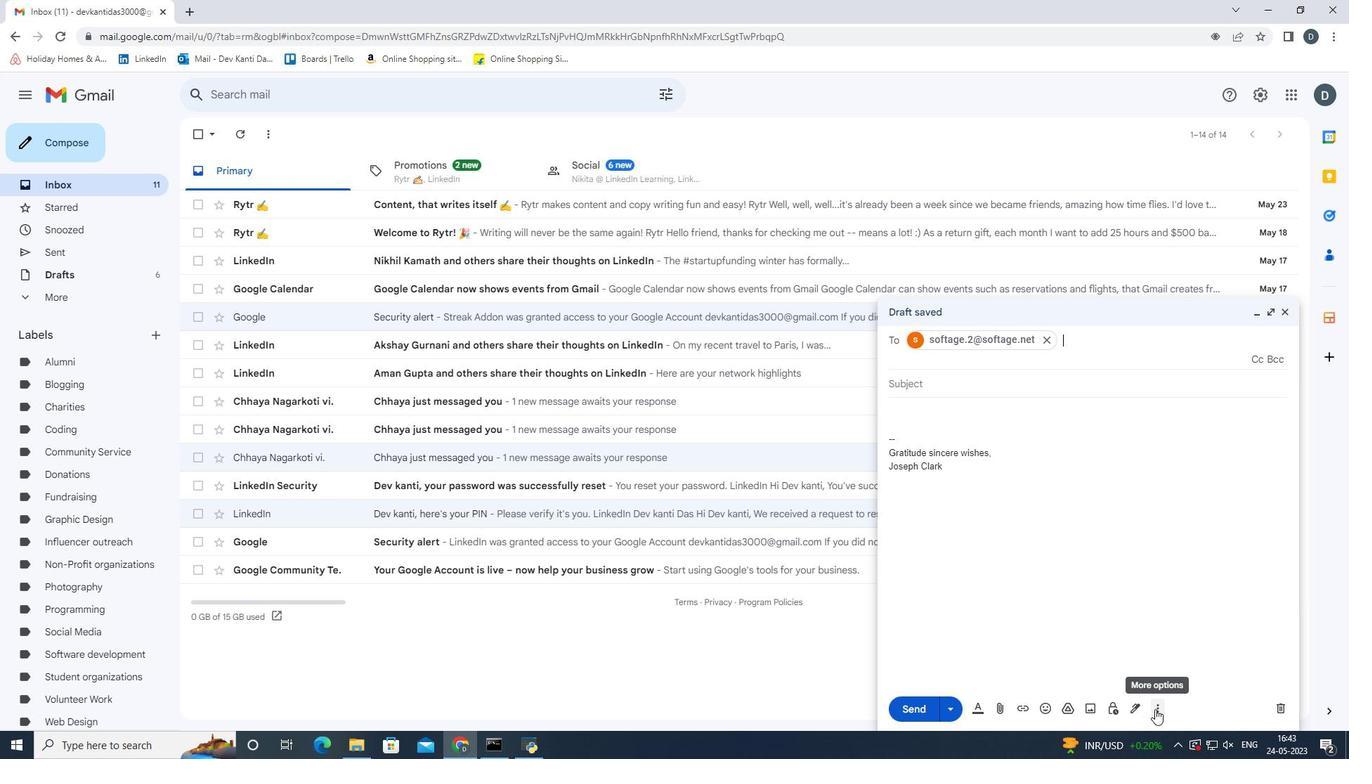 
Action: Mouse moved to (1059, 543)
Screenshot: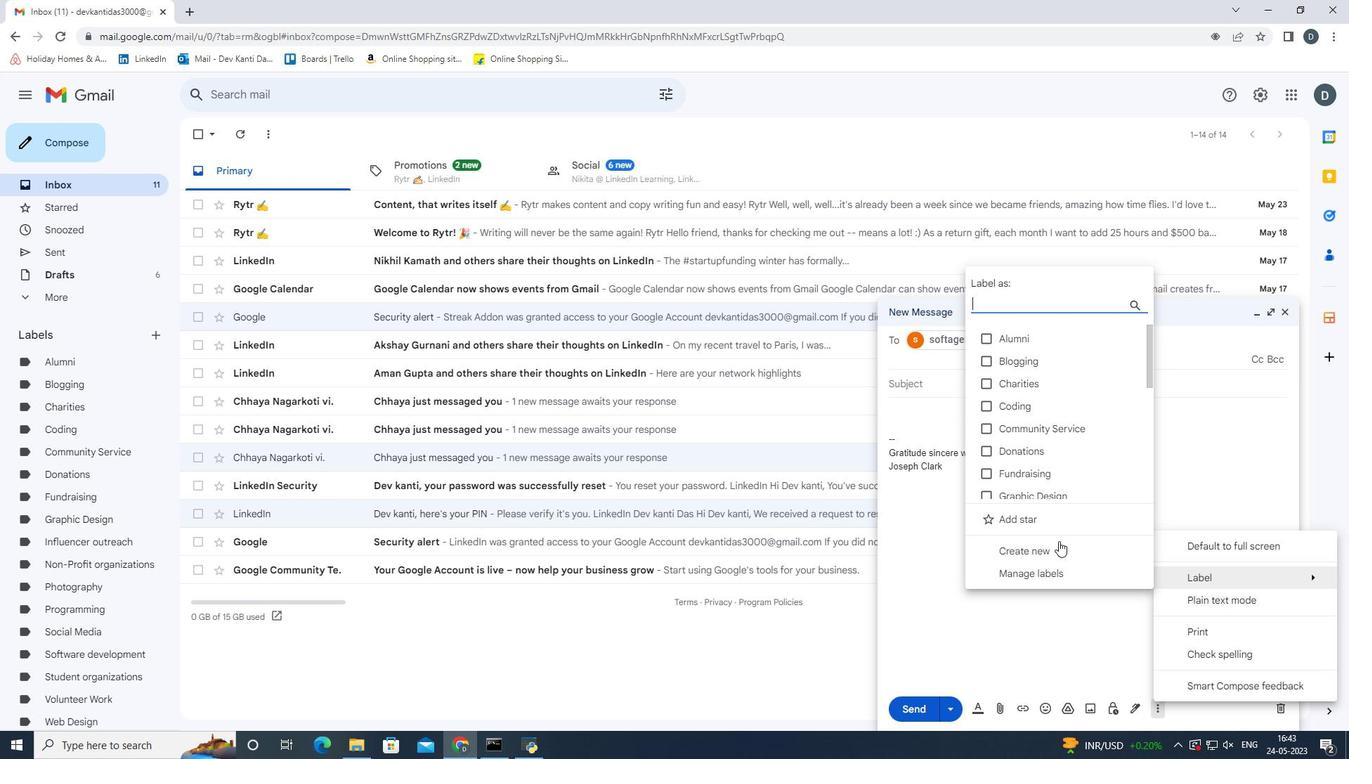 
Action: Mouse pressed left at (1059, 543)
Screenshot: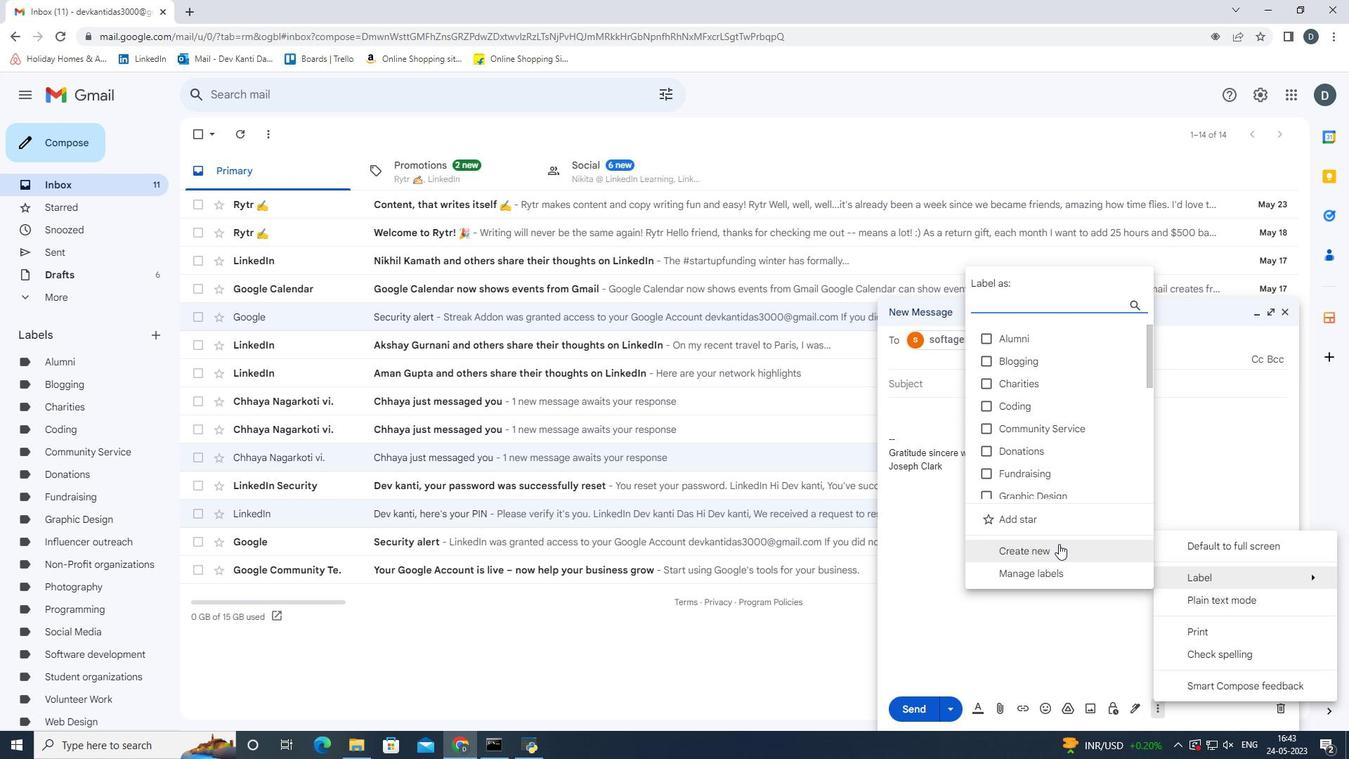 
Action: Mouse moved to (1047, 541)
Screenshot: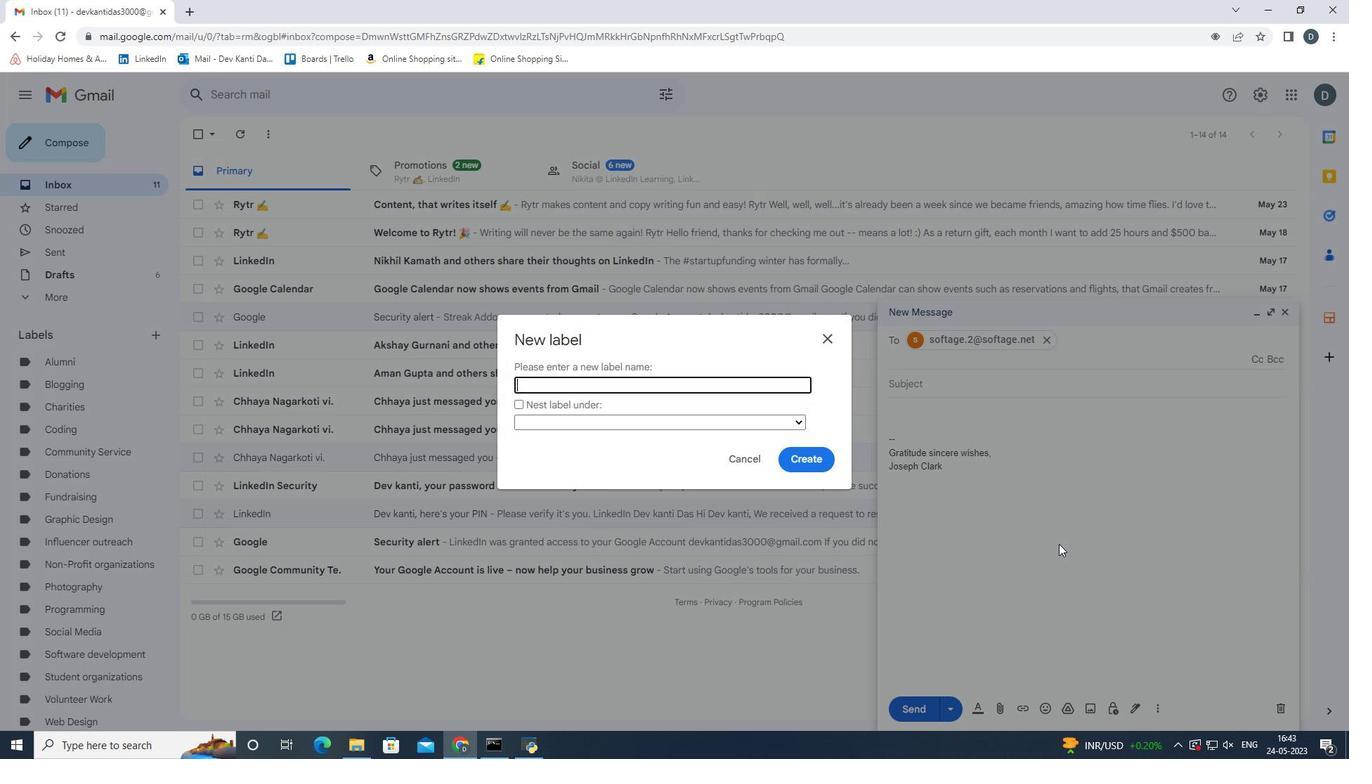 
Action: Key pressed <Key.shift><Key.shift><Key.shift><Key.shift><Key.shift><Key.shift><Key.shift><Key.shift><Key.shift><Key.shift><Key.shift><Key.shift><Key.shift><Key.shift>App<Key.space>development<Key.enter>
Screenshot: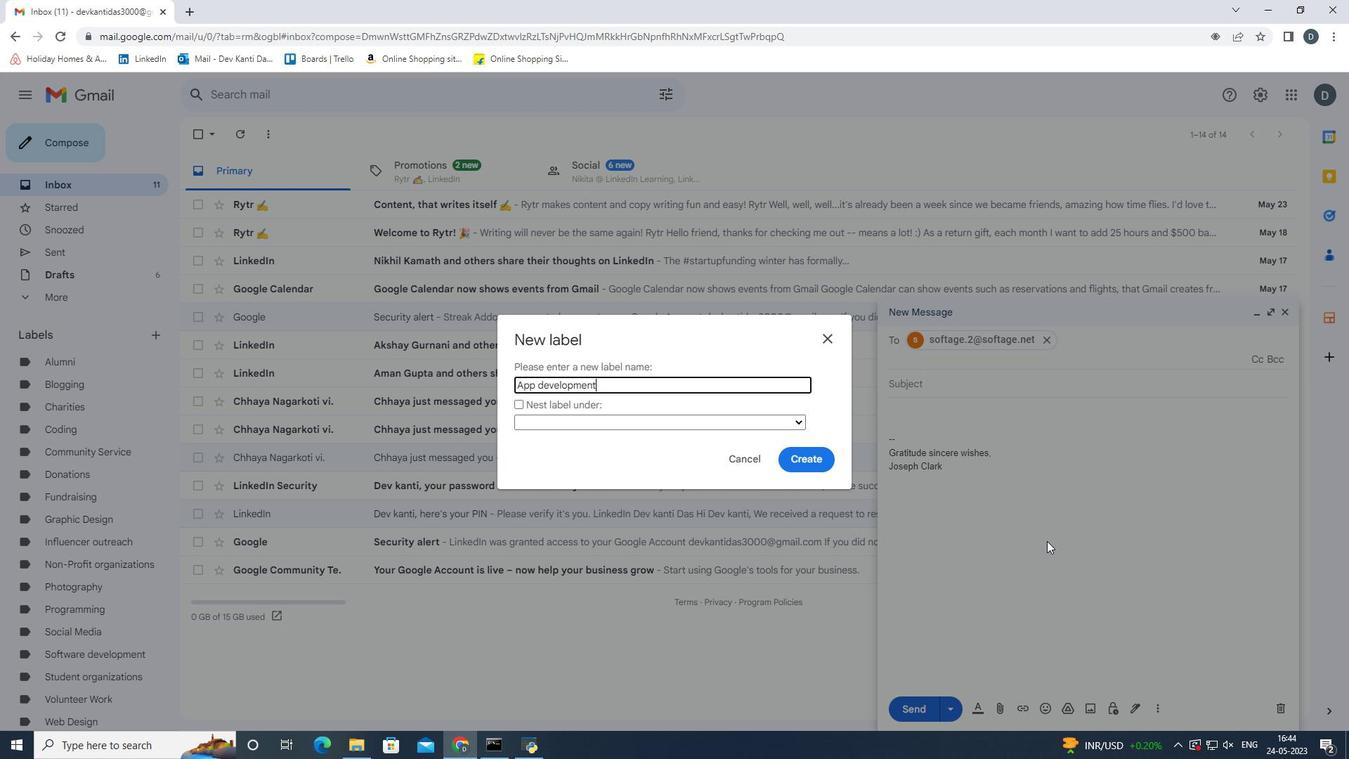 
Action: Mouse moved to (913, 707)
Screenshot: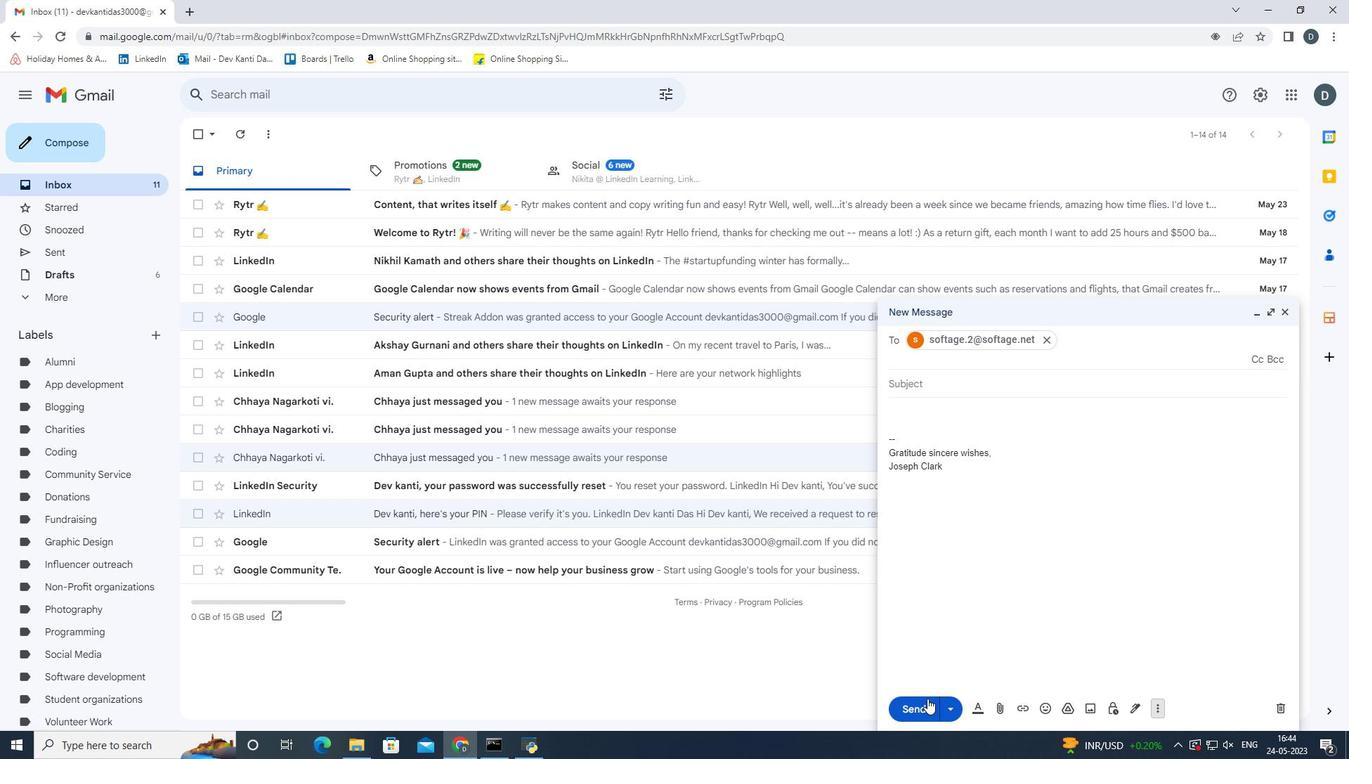 
Action: Mouse pressed left at (913, 707)
Screenshot: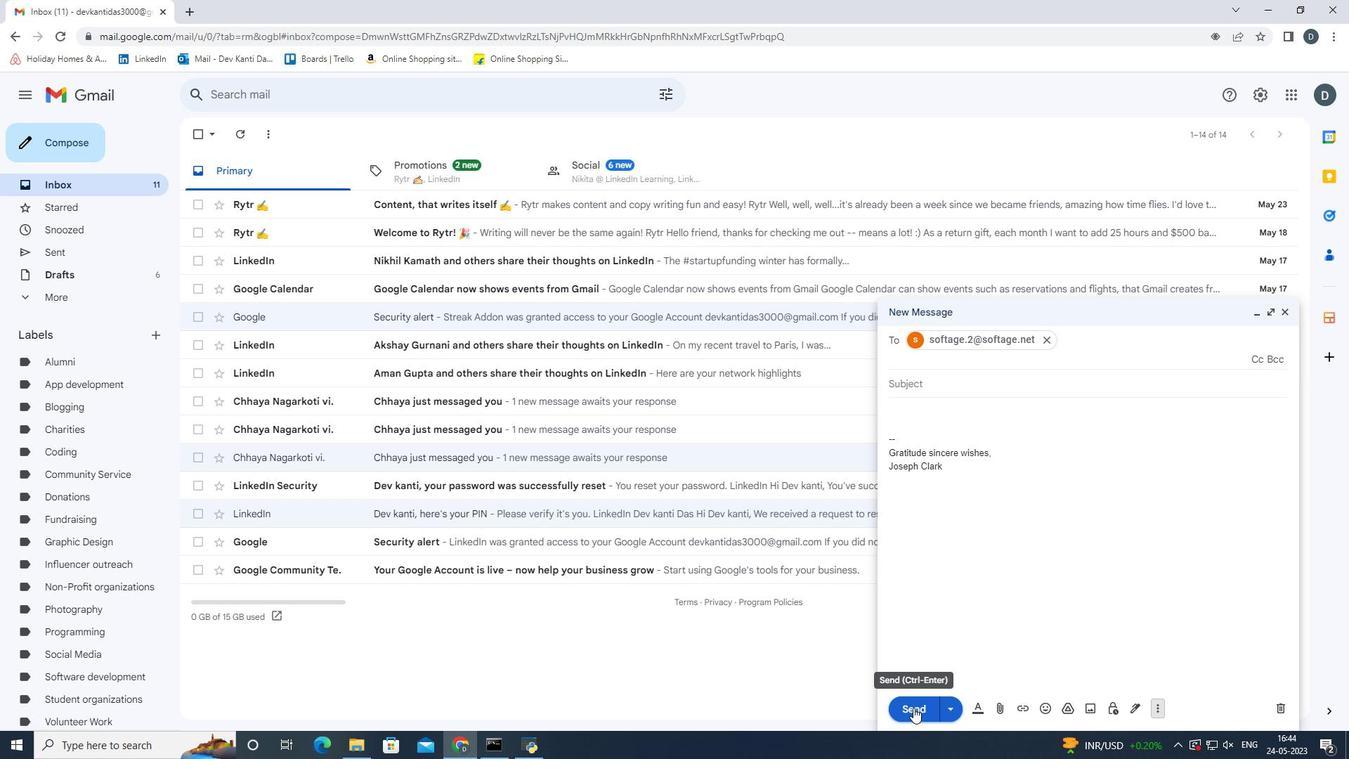 
Action: Mouse moved to (848, 706)
Screenshot: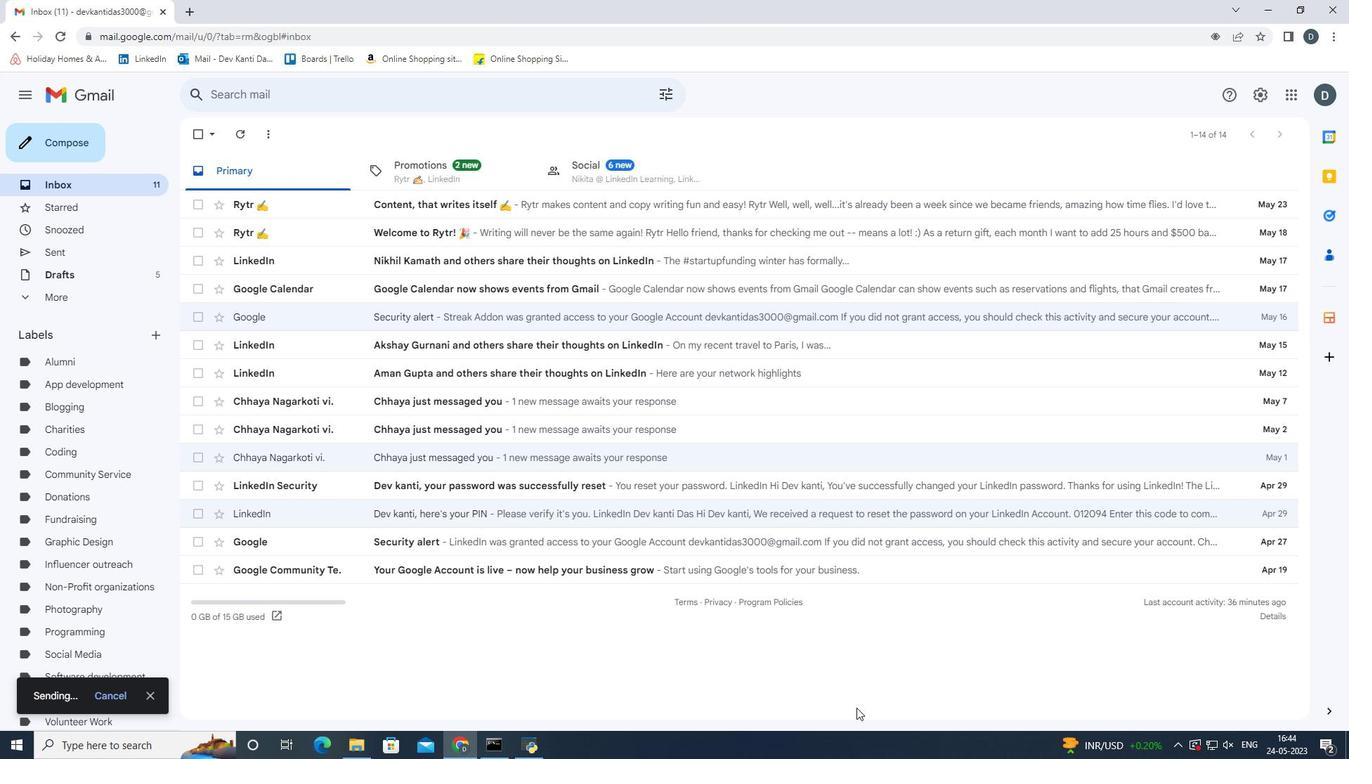 
